 Task: Find connections with filter location Wangaratta with filter topic #Bestadvicewith filter profile language English with filter current company Kaspersky with filter school SRI DEV SUMAN UTTARAKHAND UNIVERSITY, BADSHAHITHOL, TEHRI with filter industry Renewable Energy Power Generation with filter service category Wedding Photography with filter keywords title Delivery Driver
Action: Mouse moved to (552, 86)
Screenshot: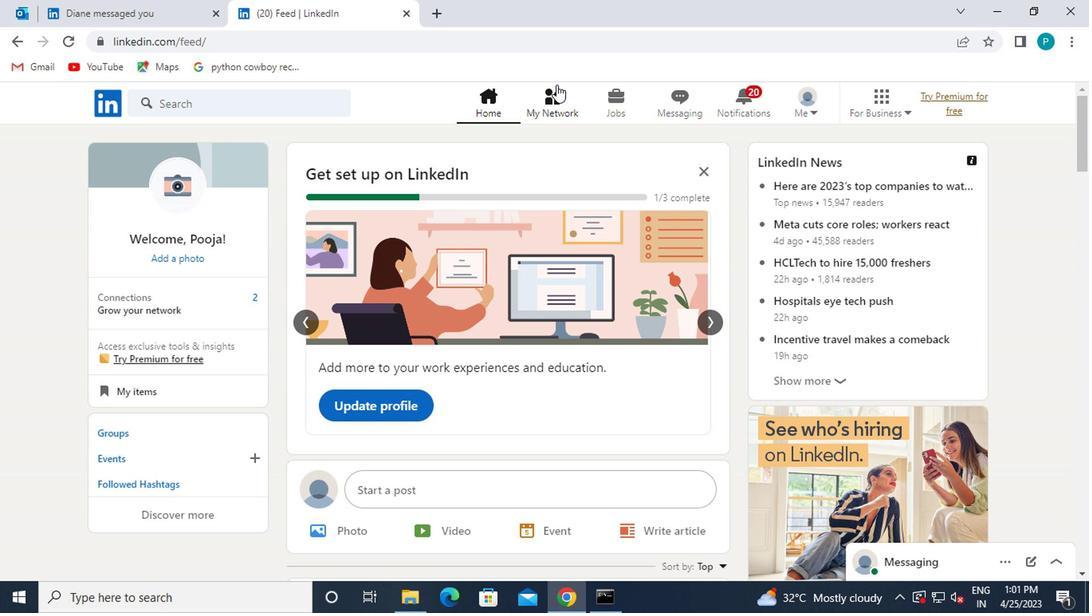 
Action: Mouse pressed left at (552, 86)
Screenshot: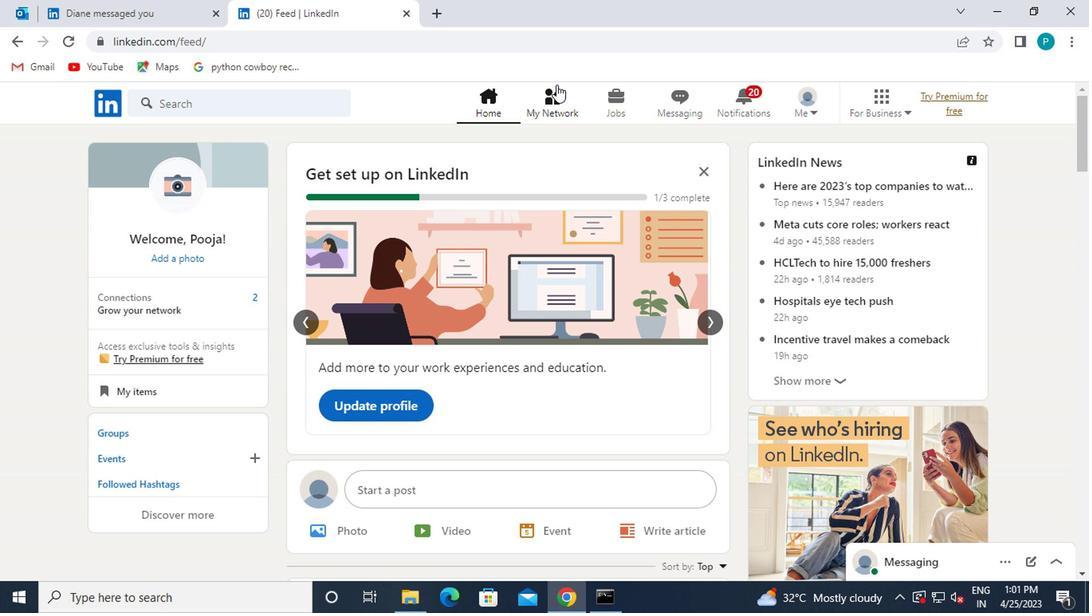 
Action: Mouse moved to (556, 102)
Screenshot: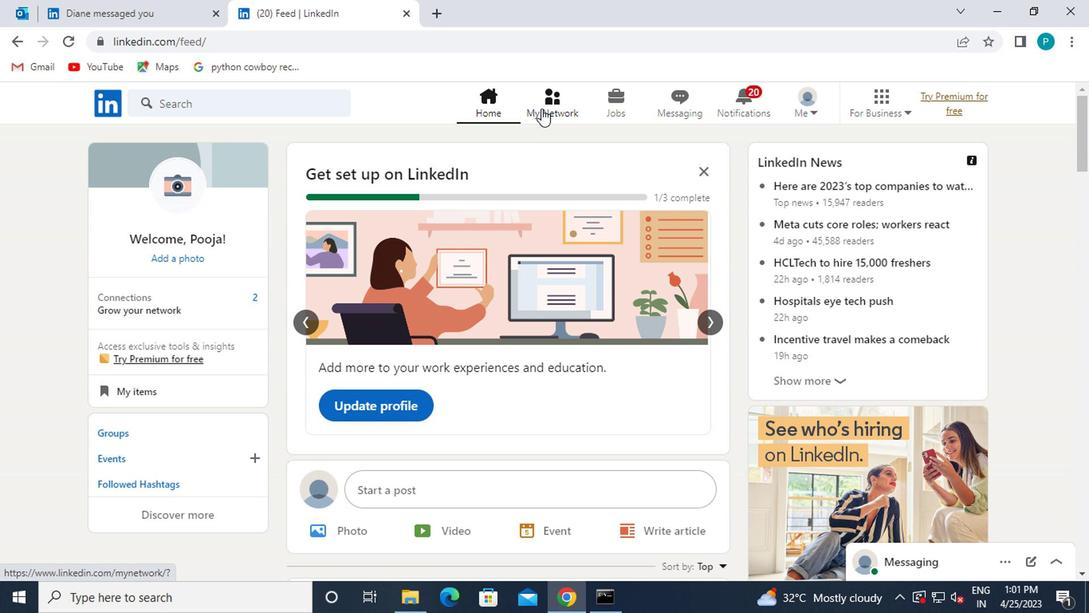 
Action: Mouse pressed left at (556, 102)
Screenshot: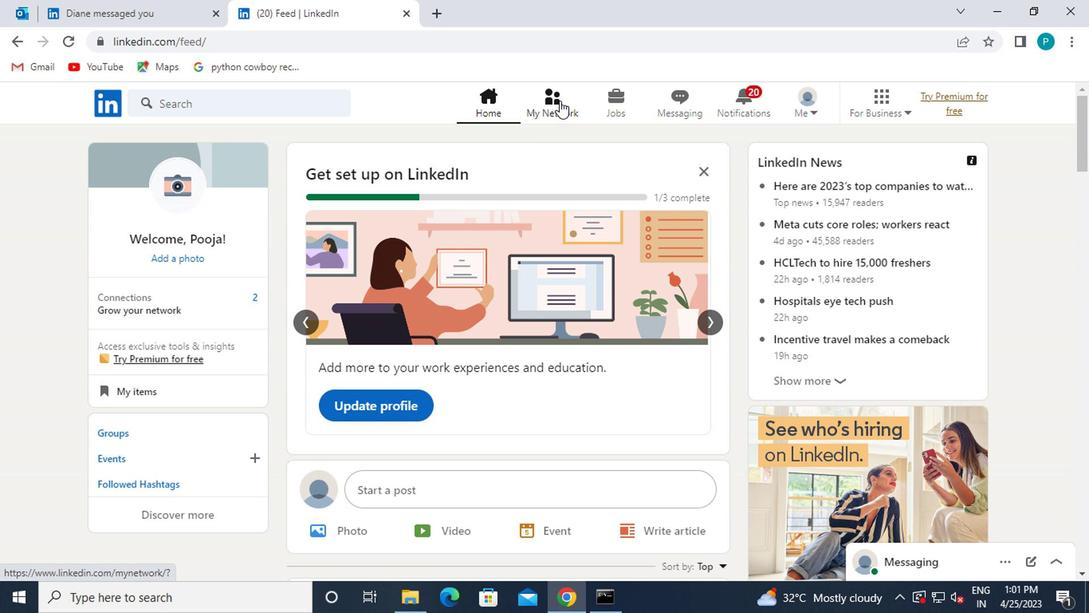 
Action: Mouse moved to (174, 198)
Screenshot: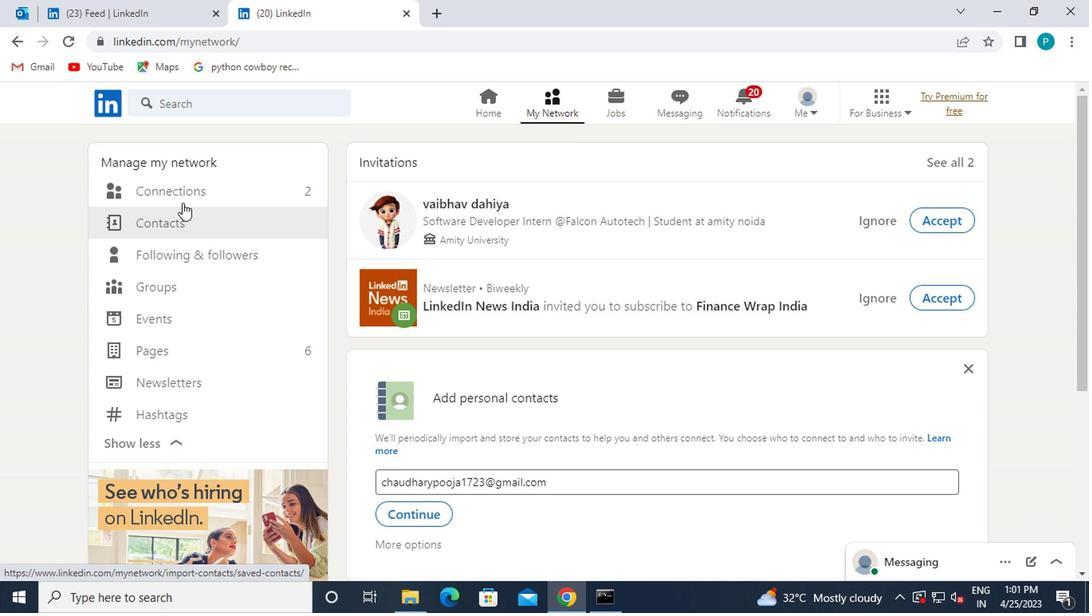 
Action: Mouse pressed left at (174, 198)
Screenshot: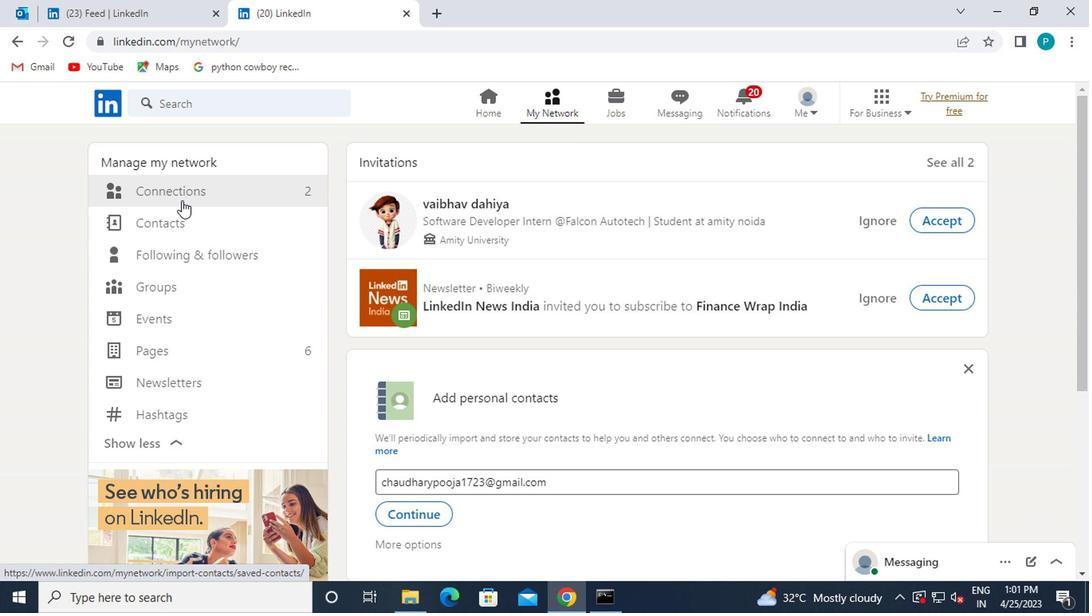 
Action: Mouse moved to (630, 189)
Screenshot: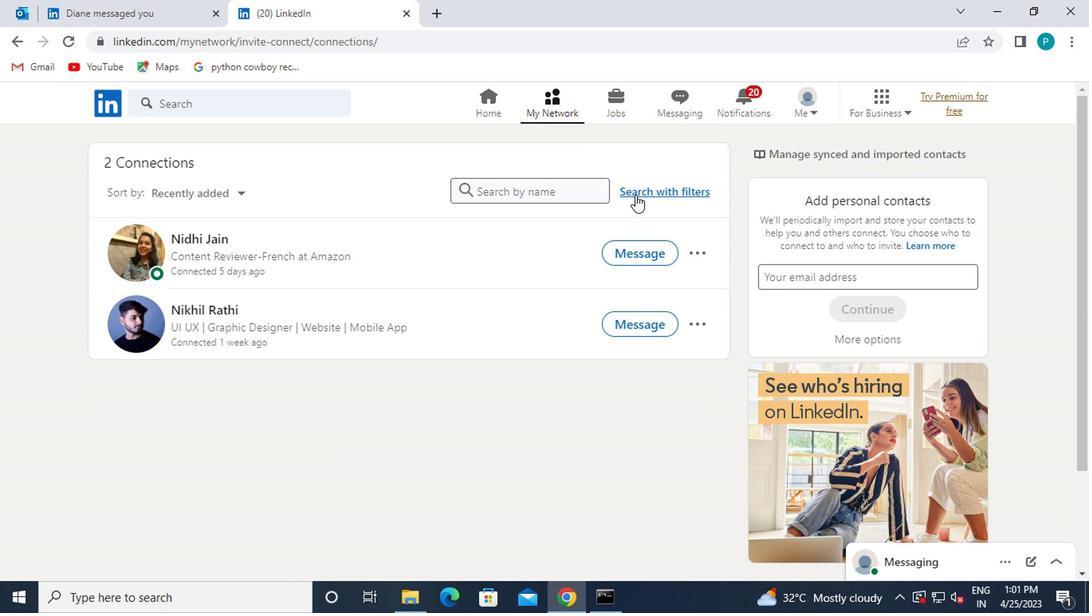
Action: Mouse pressed left at (630, 189)
Screenshot: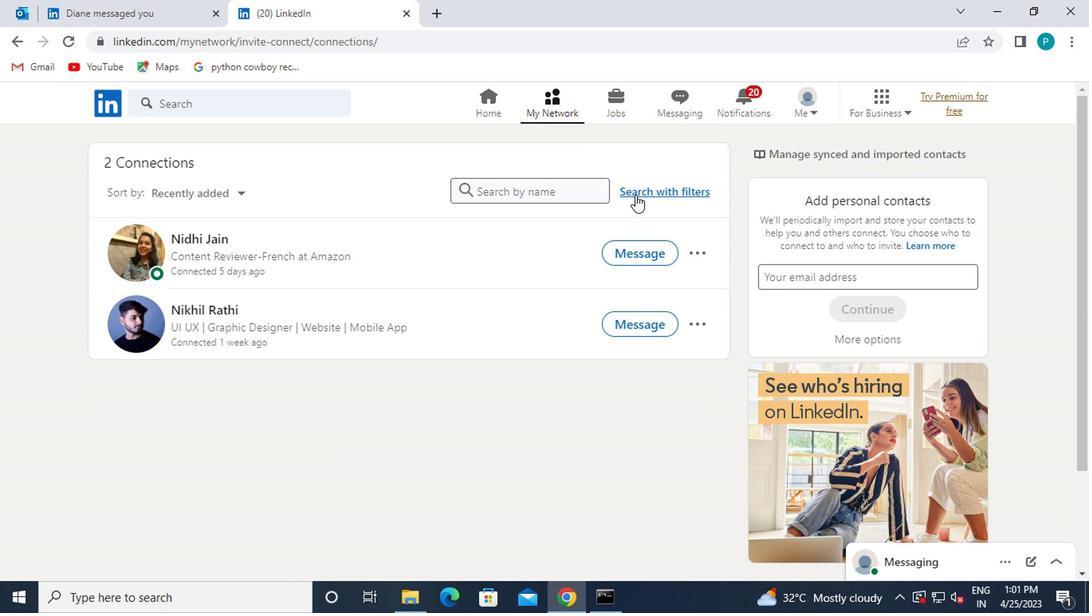 
Action: Mouse moved to (521, 155)
Screenshot: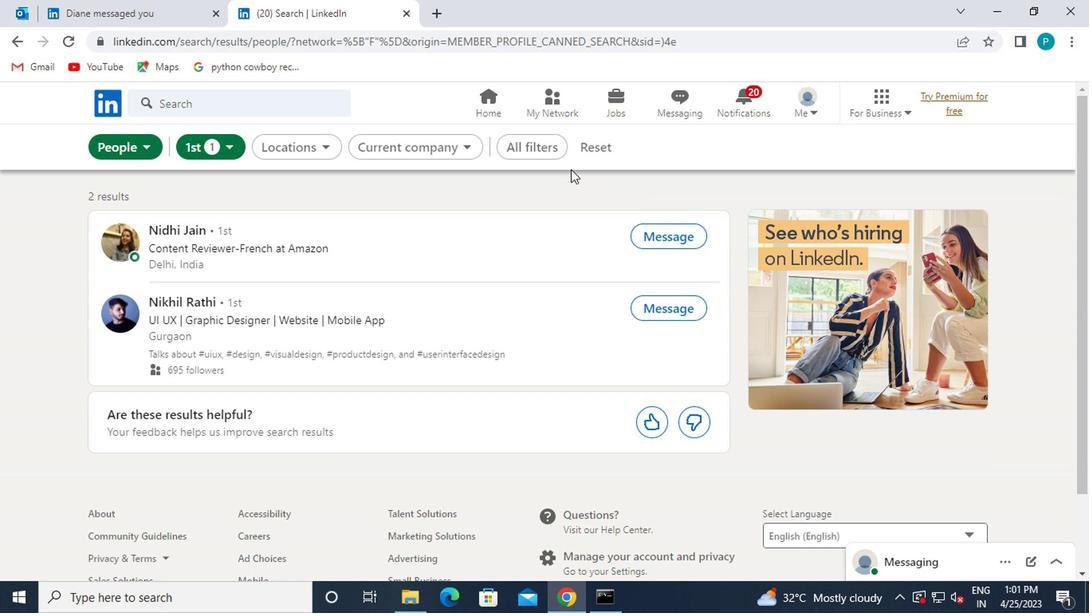 
Action: Mouse pressed left at (521, 155)
Screenshot: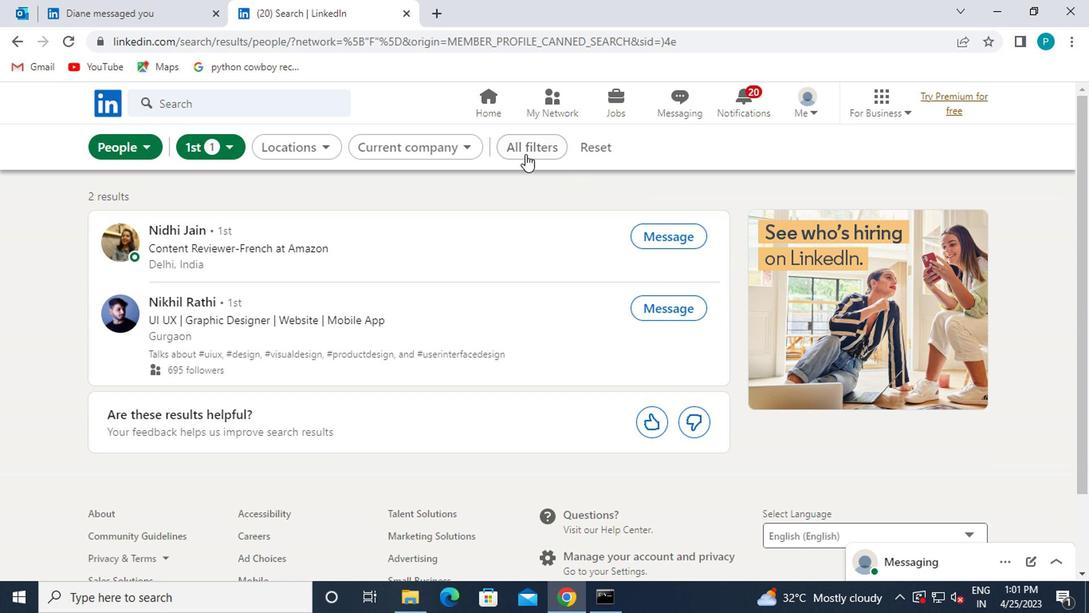 
Action: Mouse moved to (757, 333)
Screenshot: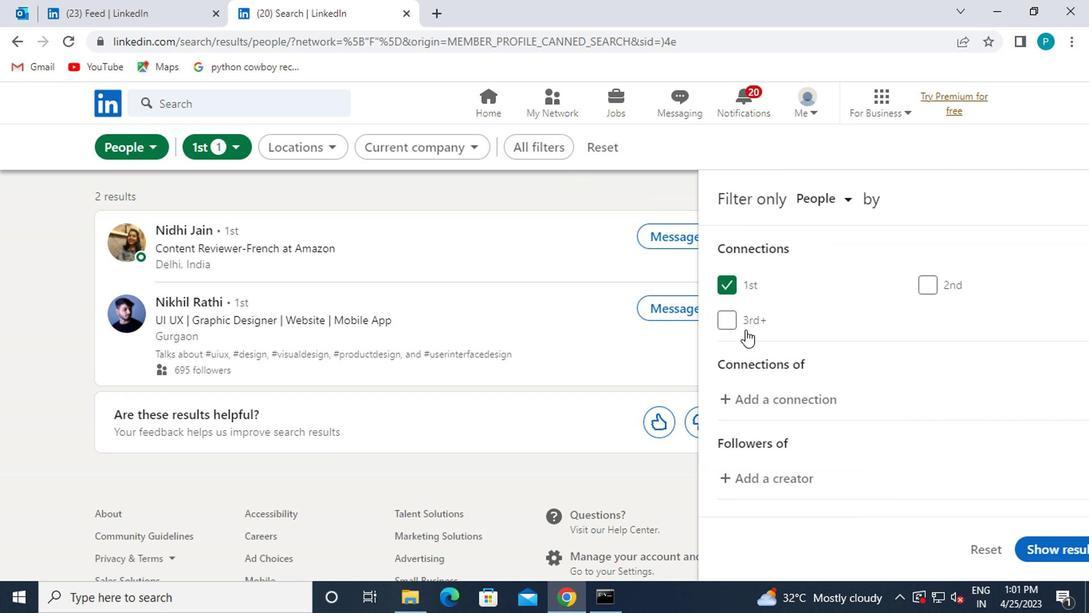 
Action: Mouse scrolled (757, 333) with delta (0, 0)
Screenshot: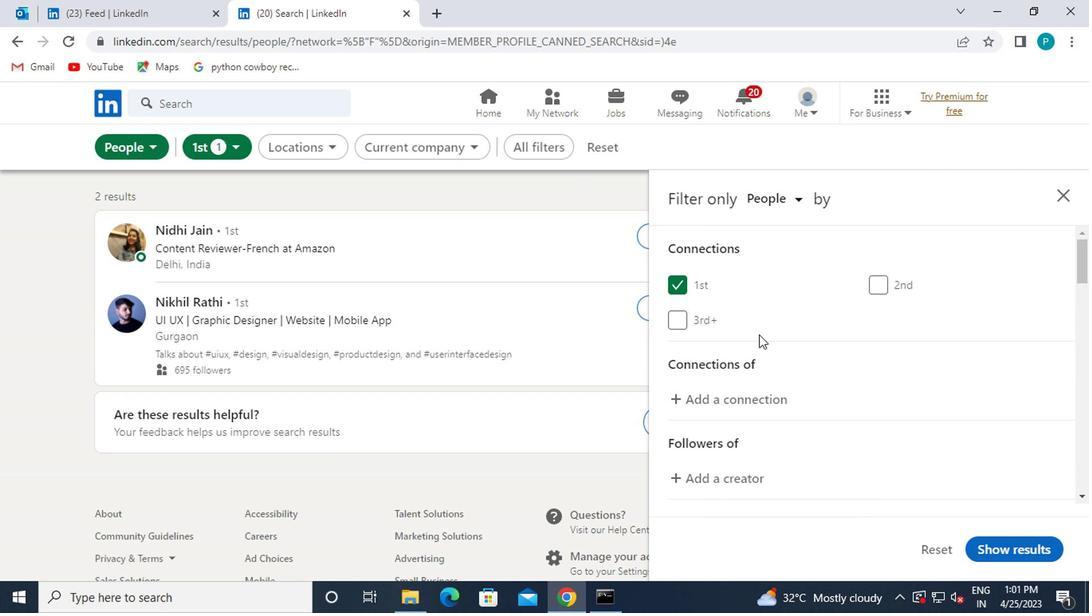 
Action: Mouse moved to (757, 333)
Screenshot: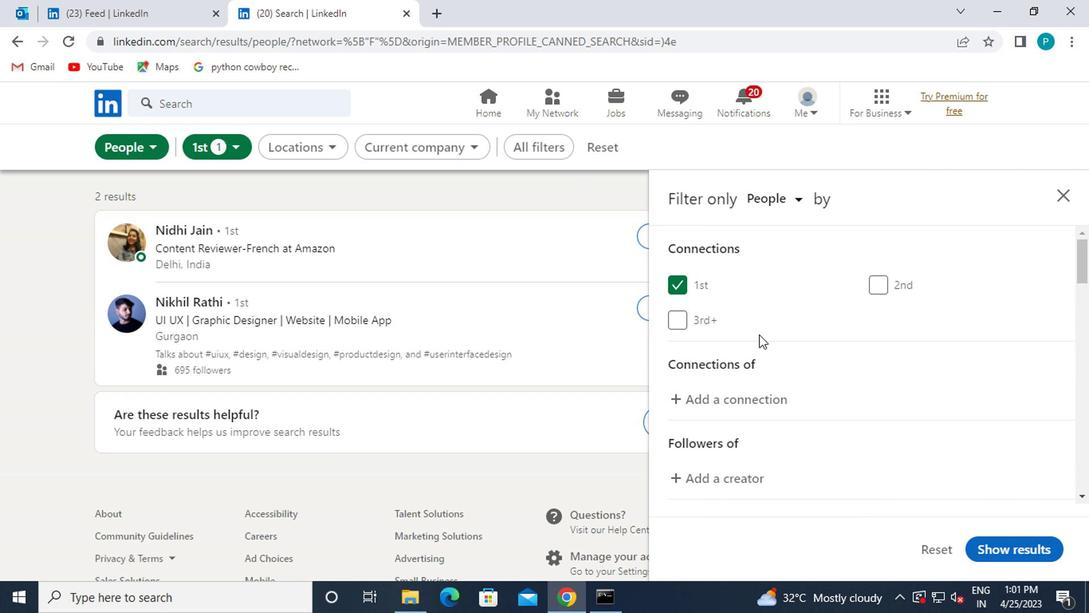 
Action: Mouse scrolled (757, 333) with delta (0, 0)
Screenshot: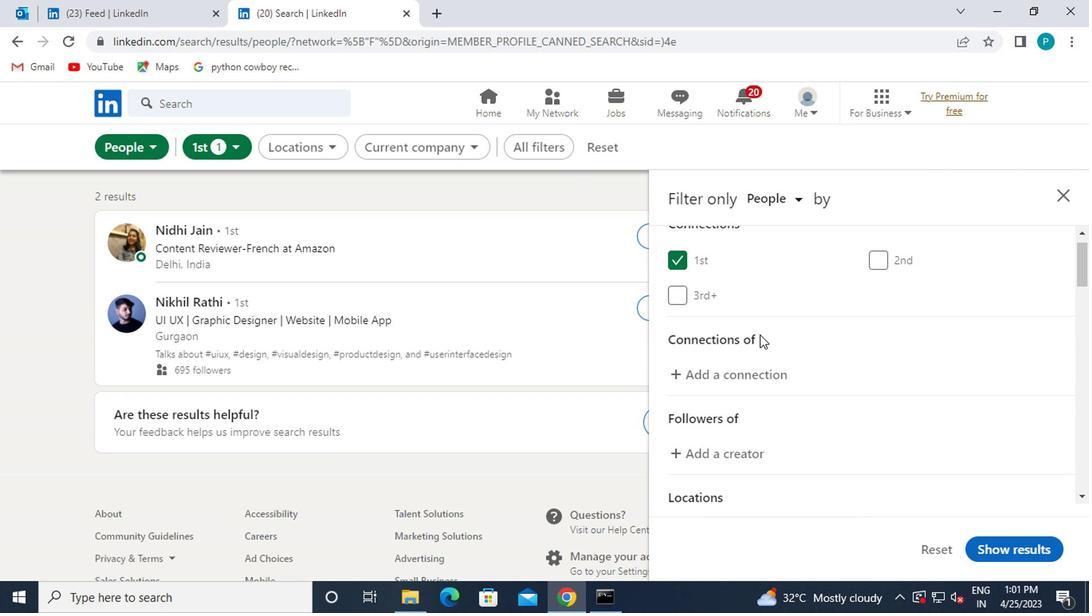 
Action: Mouse moved to (916, 476)
Screenshot: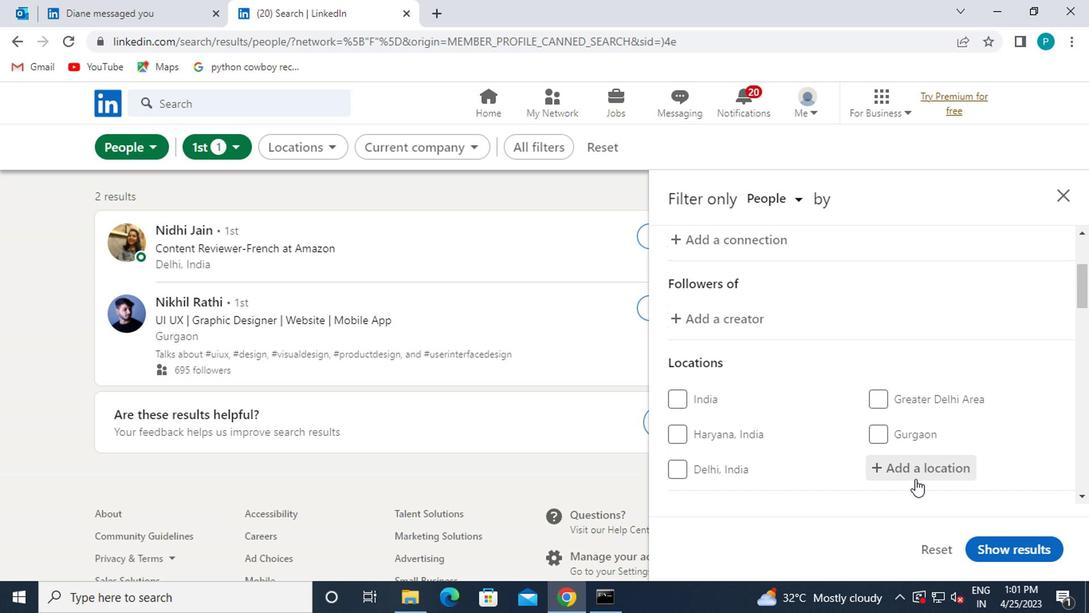 
Action: Mouse pressed left at (916, 476)
Screenshot: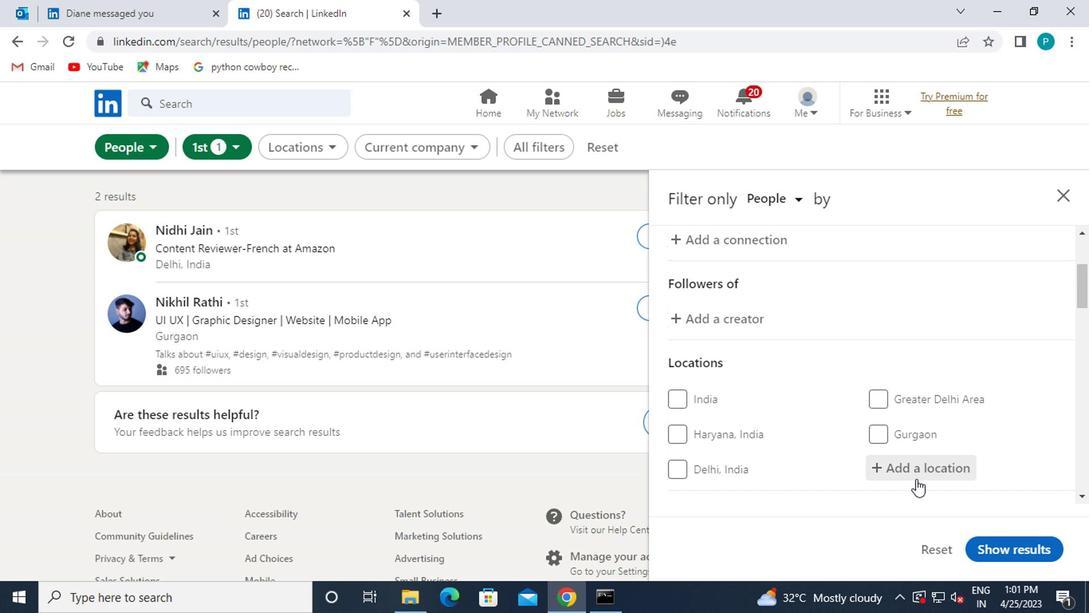 
Action: Mouse moved to (807, 374)
Screenshot: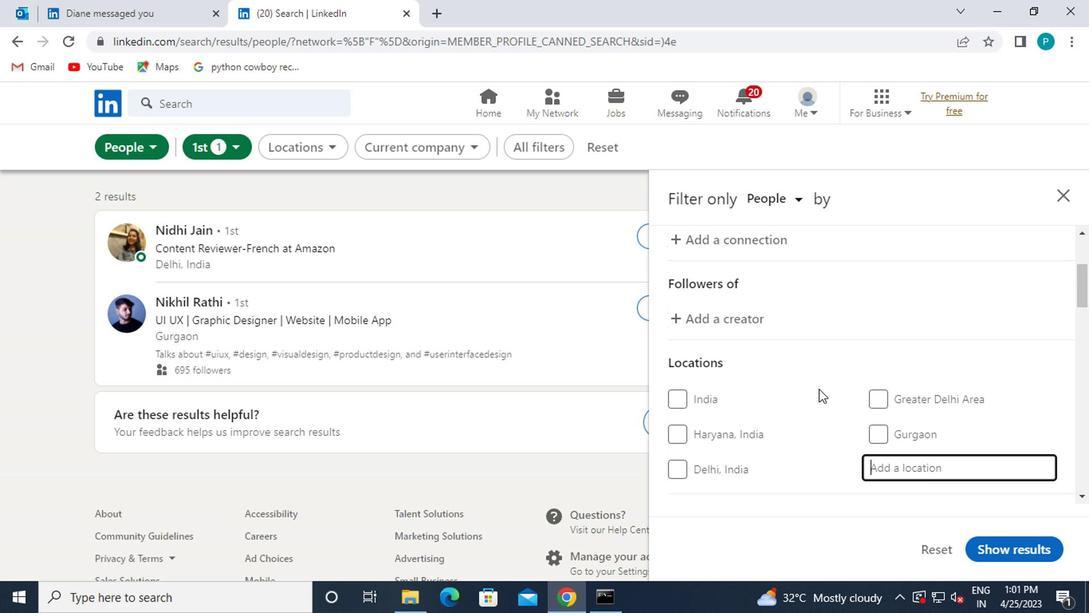 
Action: Mouse scrolled (807, 373) with delta (0, 0)
Screenshot: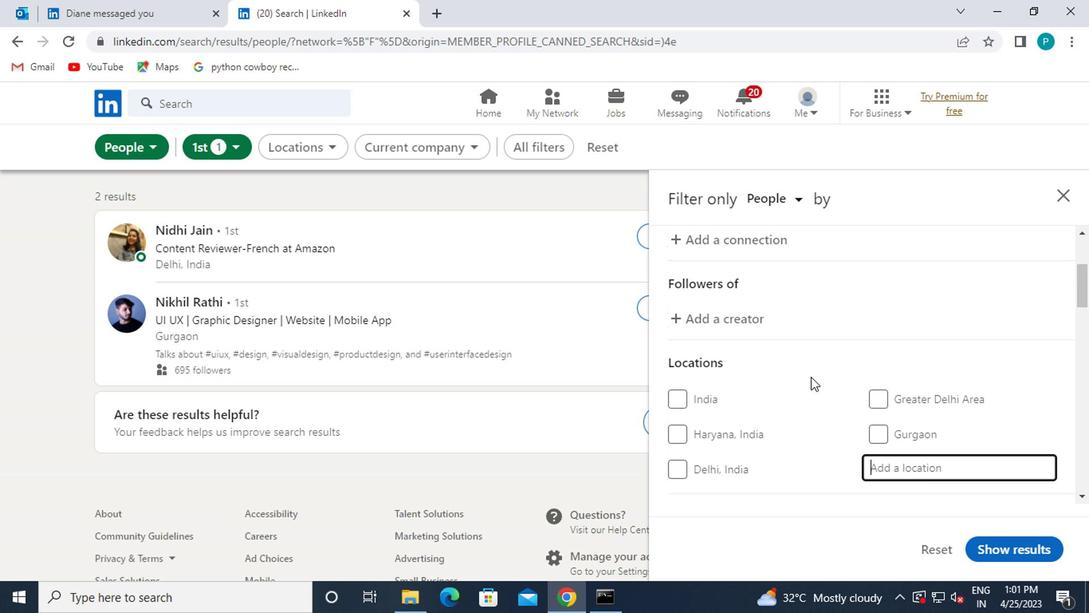 
Action: Mouse moved to (805, 377)
Screenshot: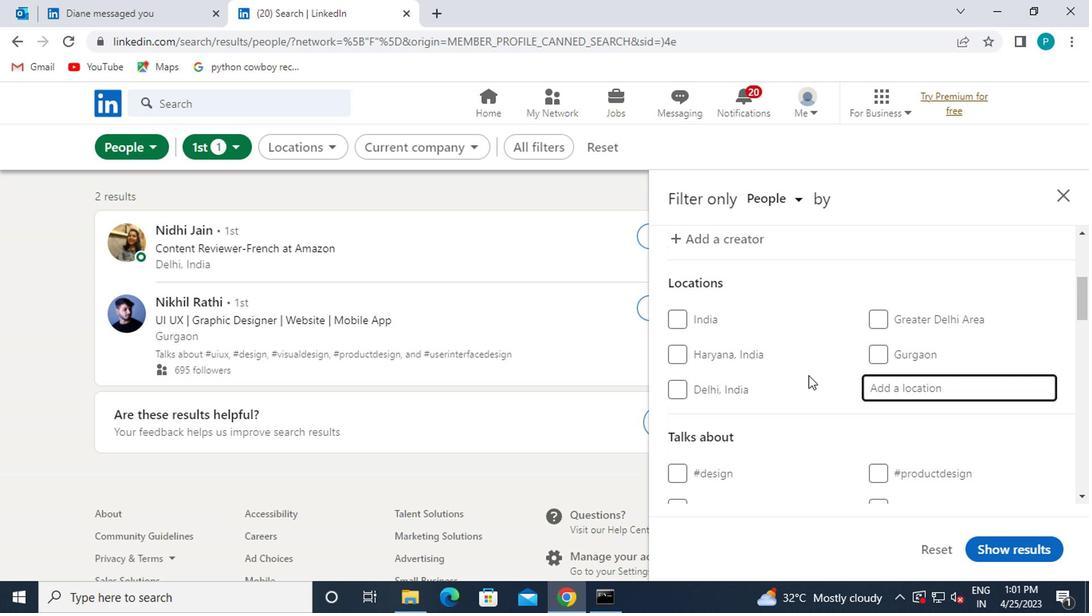 
Action: Key pressed <Key.caps_lock>w<Key.caps_lock>angaratta
Screenshot: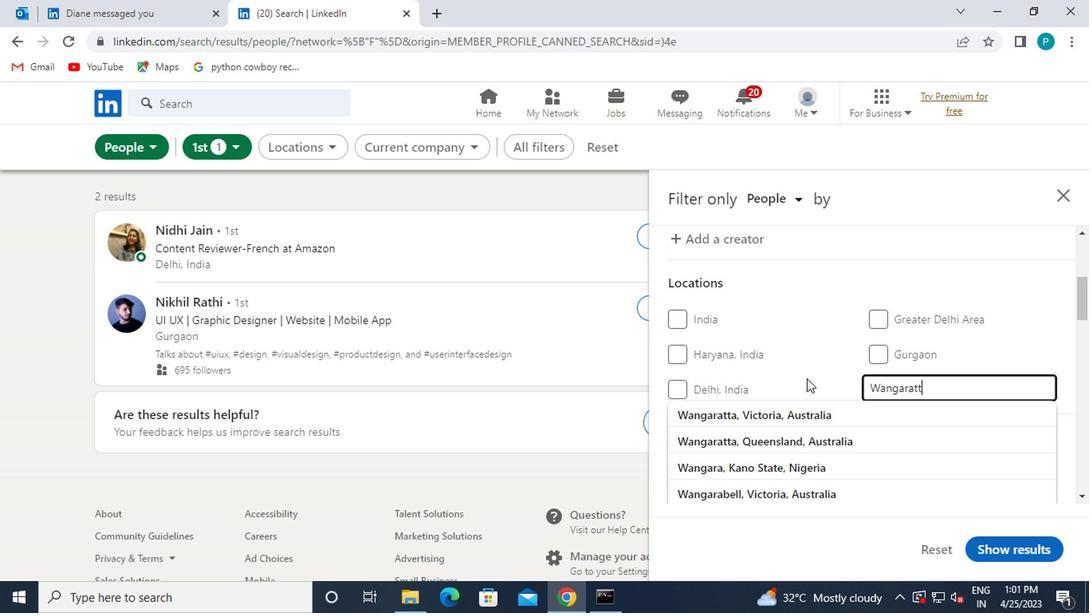 
Action: Mouse moved to (810, 414)
Screenshot: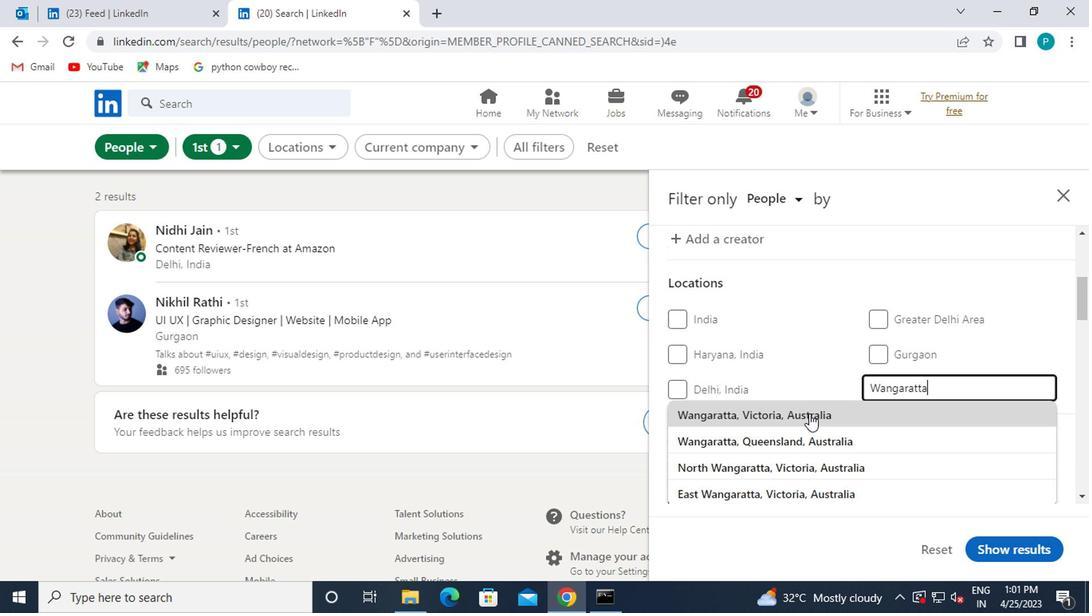 
Action: Mouse pressed left at (810, 414)
Screenshot: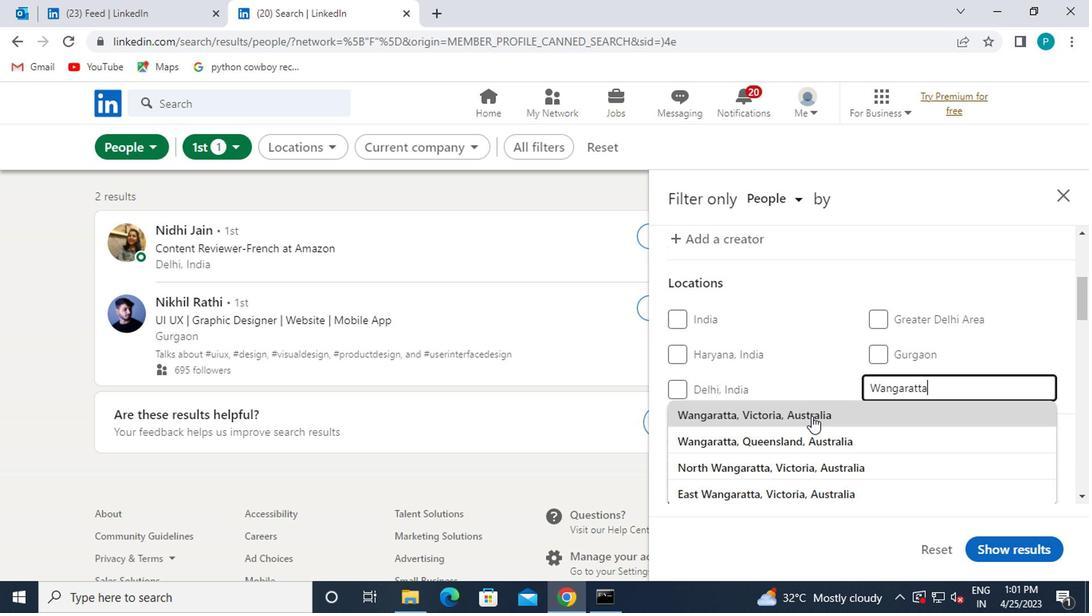 
Action: Mouse moved to (812, 415)
Screenshot: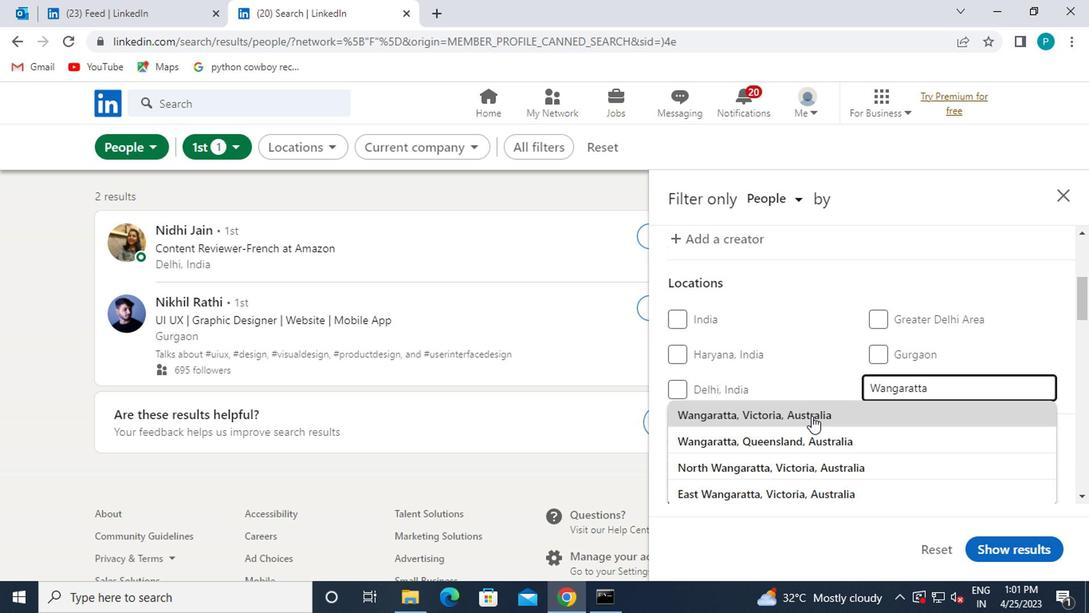 
Action: Mouse scrolled (812, 414) with delta (0, -1)
Screenshot: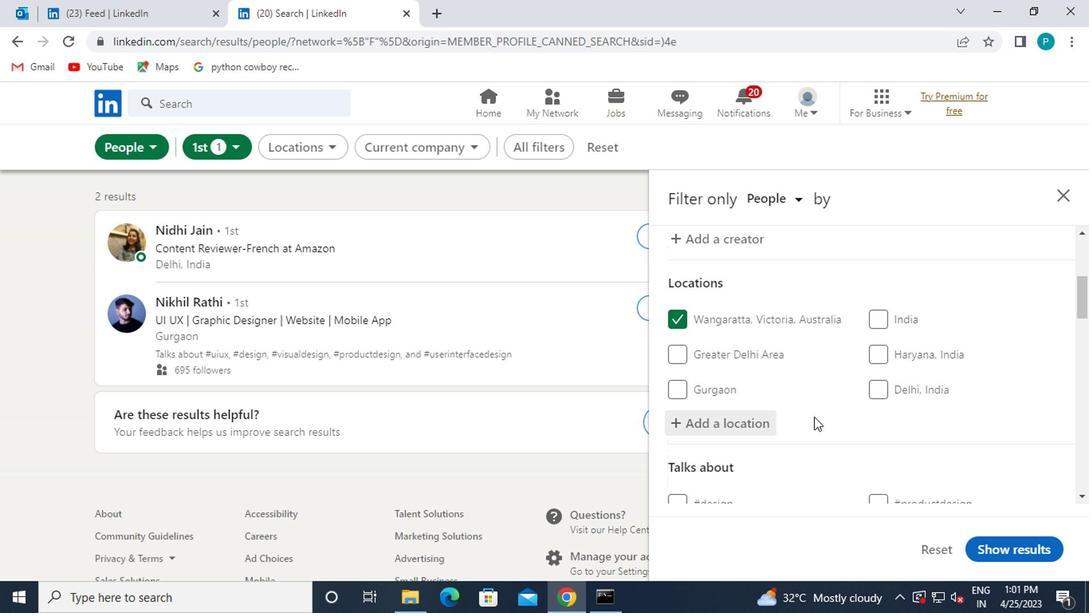 
Action: Mouse scrolled (812, 414) with delta (0, -1)
Screenshot: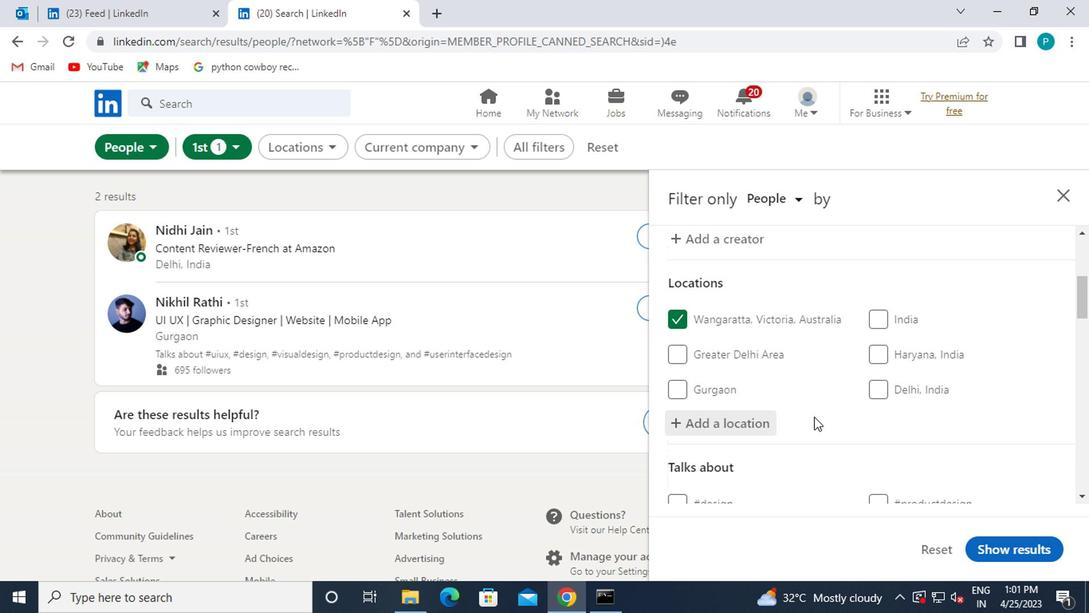 
Action: Mouse moved to (883, 412)
Screenshot: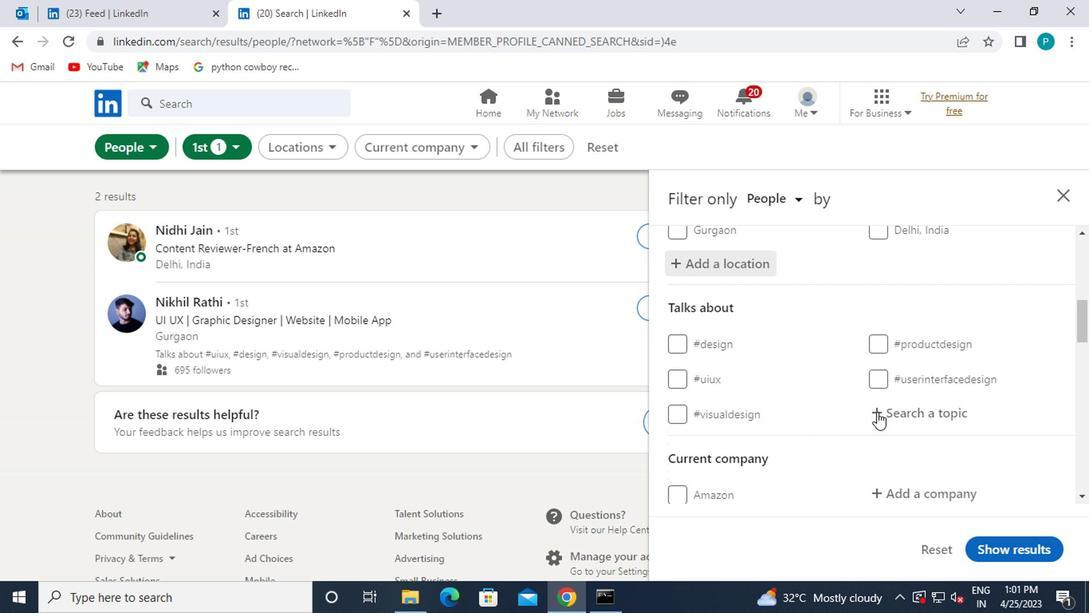 
Action: Mouse pressed left at (883, 412)
Screenshot: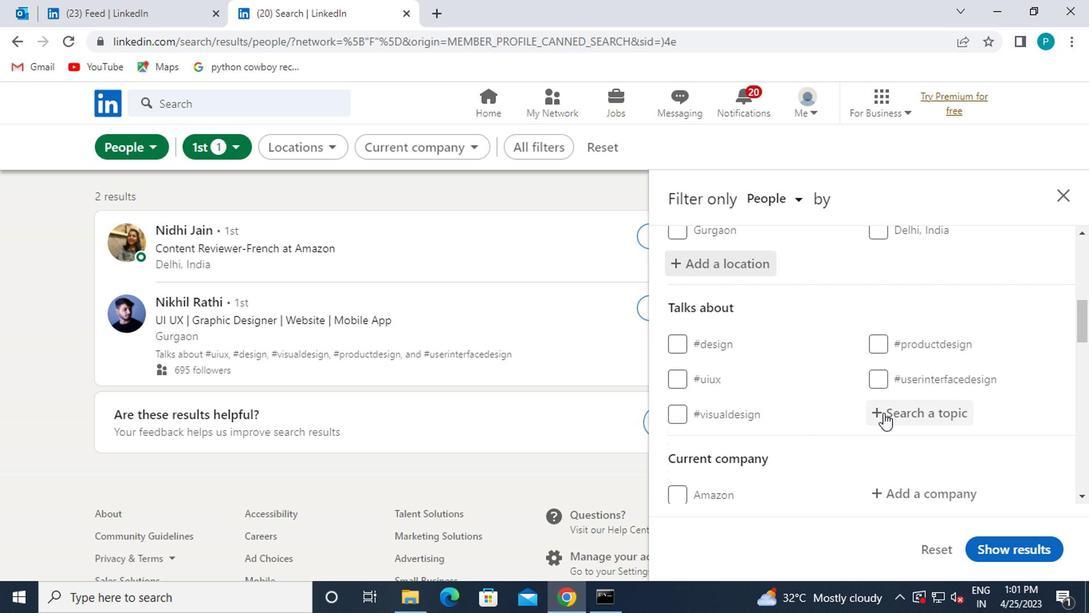 
Action: Mouse moved to (883, 412)
Screenshot: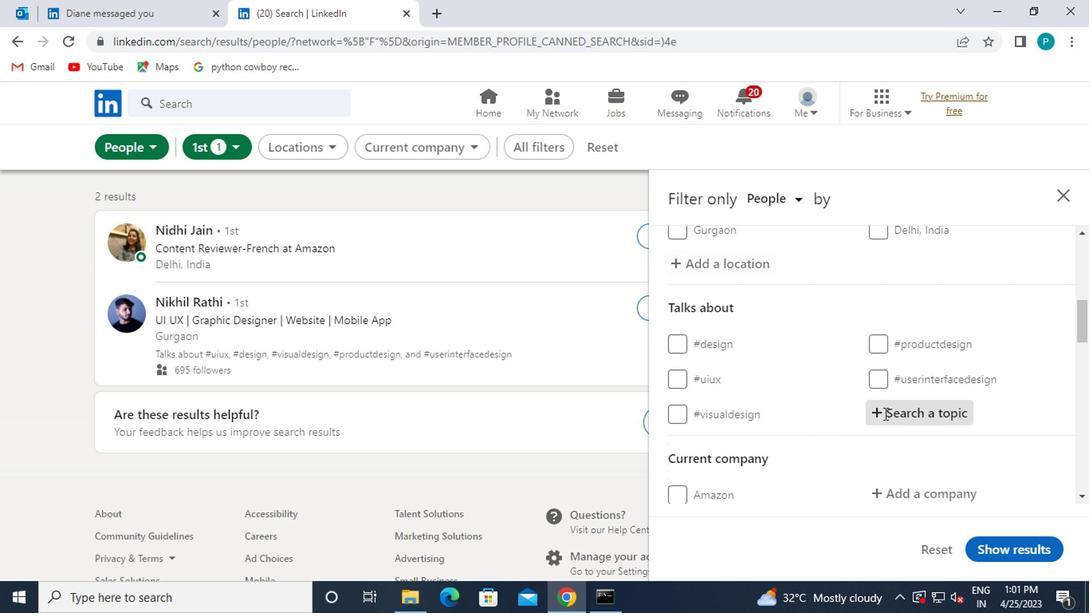
Action: Key pressed <Key.shift>#<Key.caps_lock>B<Key.caps_lock>ESTADVICE
Screenshot: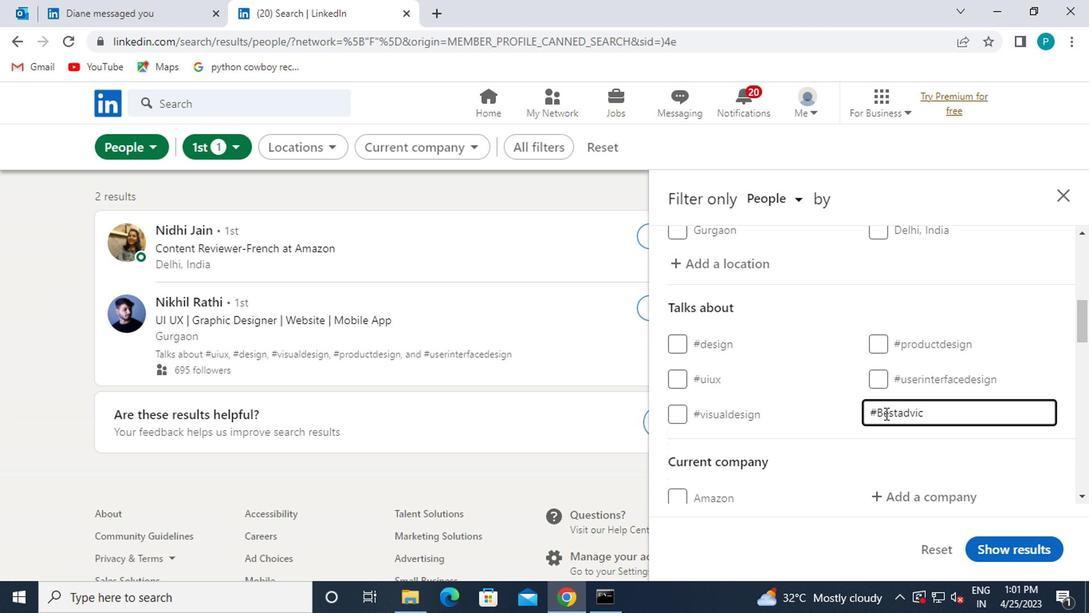 
Action: Mouse moved to (884, 434)
Screenshot: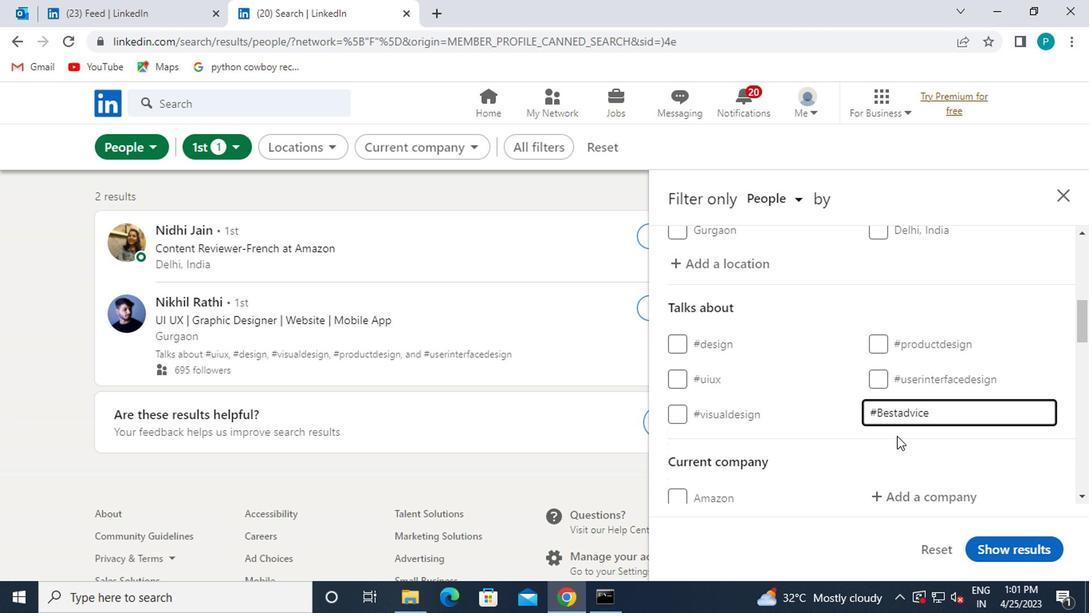 
Action: Mouse scrolled (884, 434) with delta (0, 0)
Screenshot: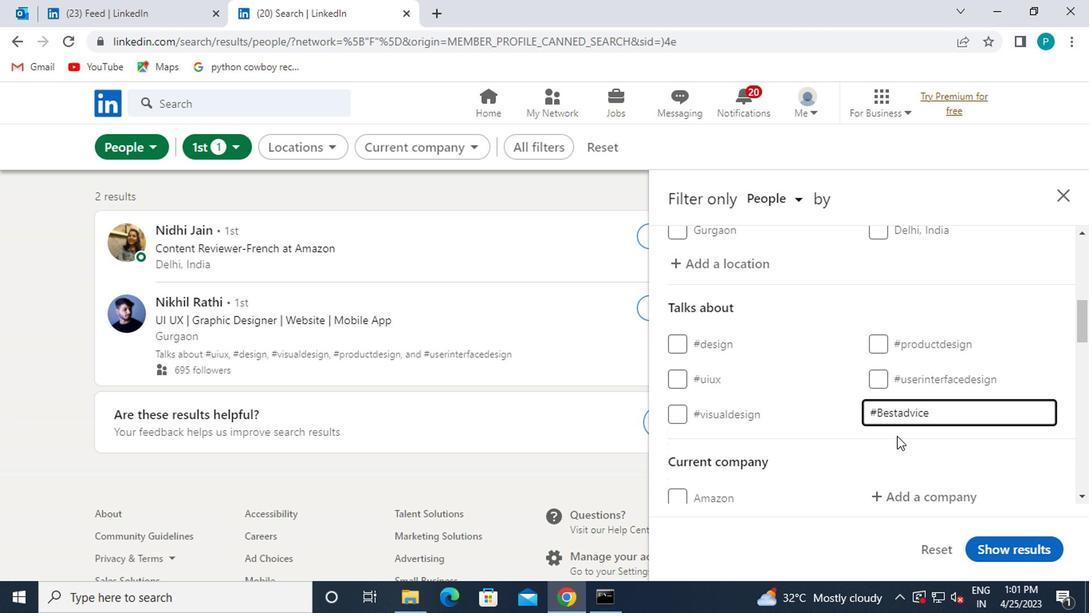 
Action: Mouse moved to (884, 417)
Screenshot: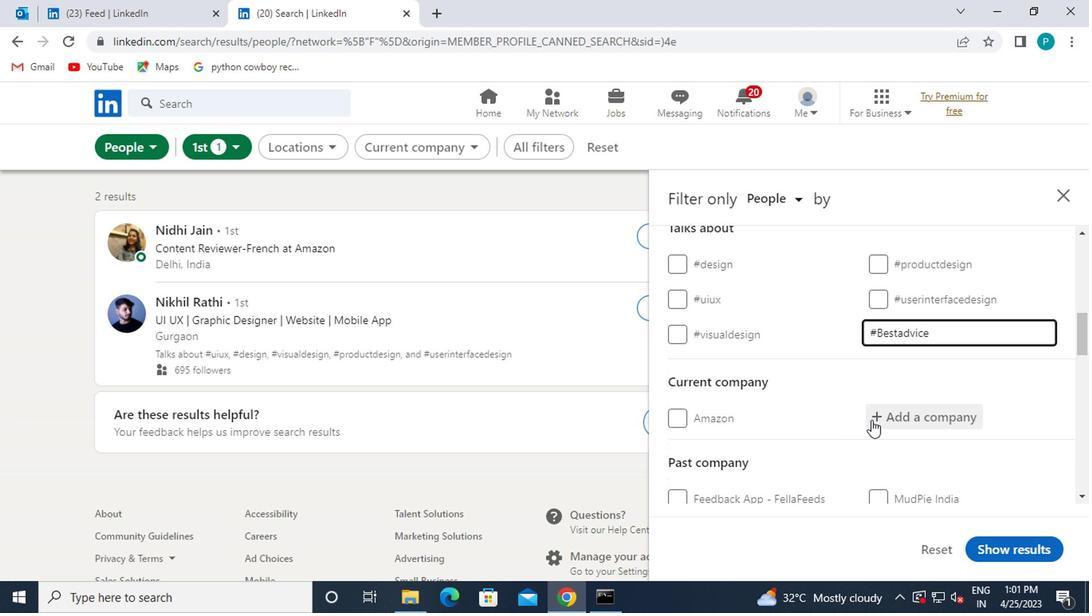 
Action: Mouse pressed left at (884, 417)
Screenshot: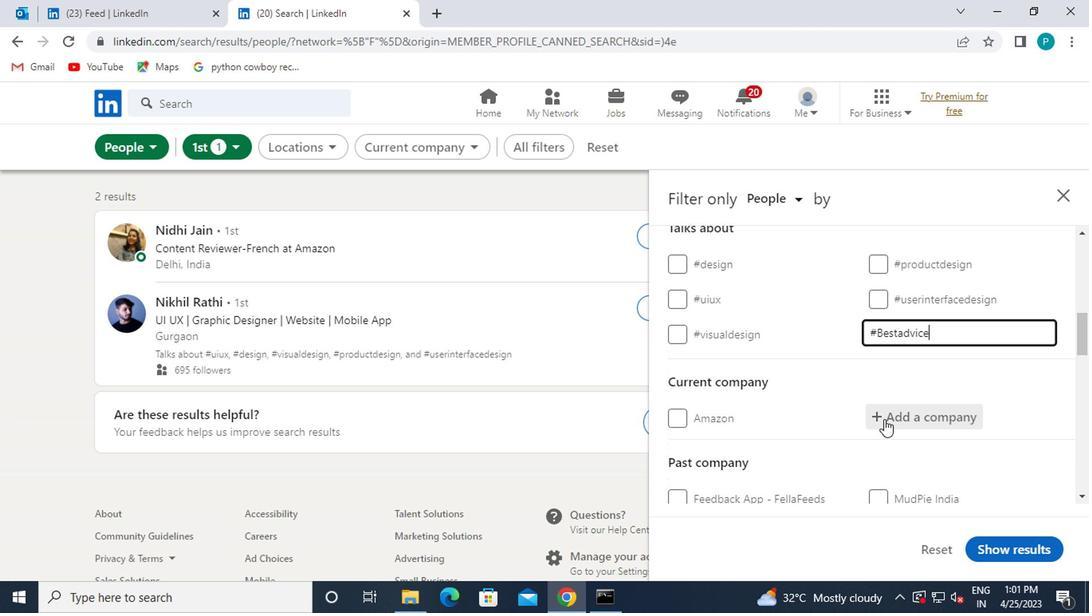
Action: Mouse moved to (935, 462)
Screenshot: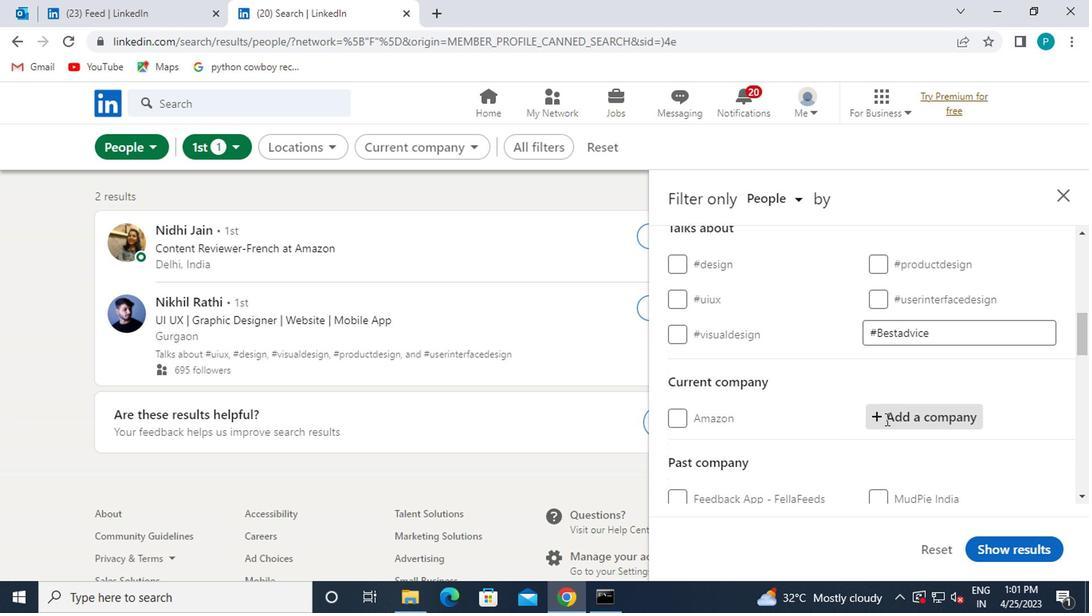 
Action: Key pressed KASPERSKY
Screenshot: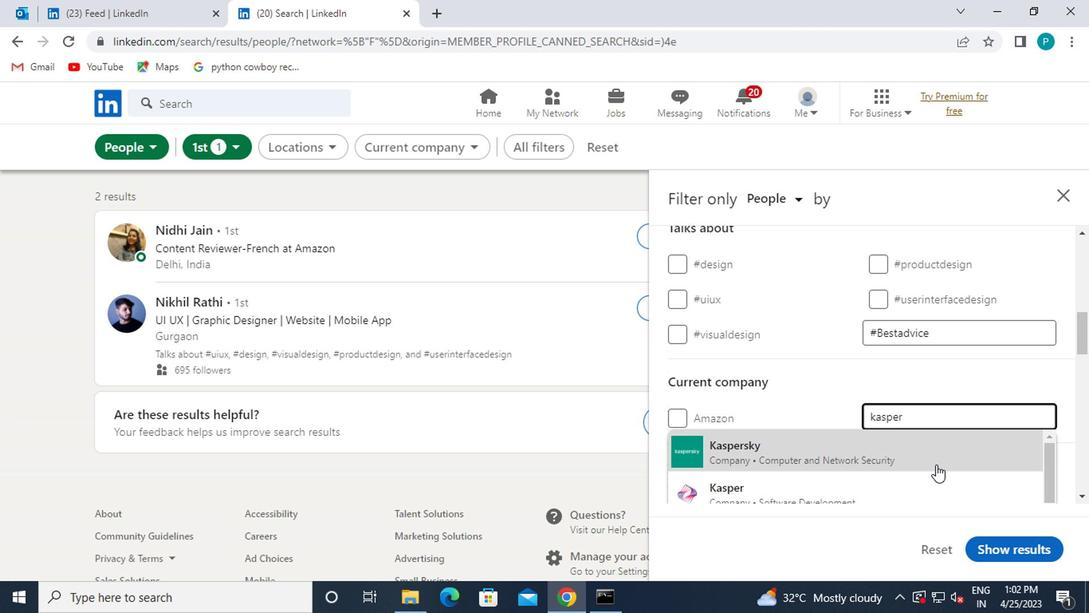 
Action: Mouse moved to (892, 450)
Screenshot: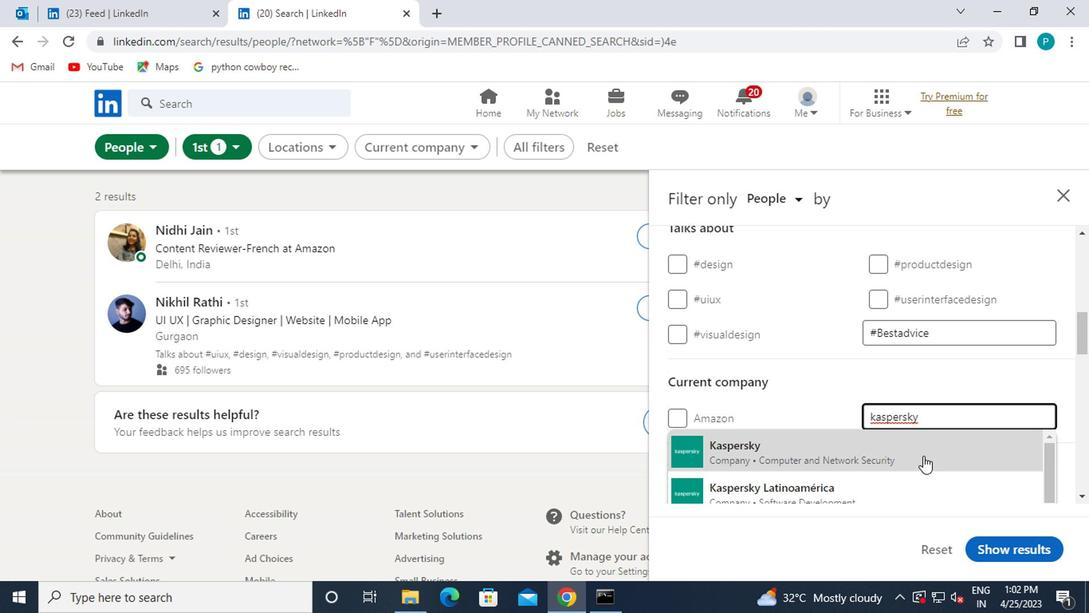 
Action: Mouse pressed left at (892, 450)
Screenshot: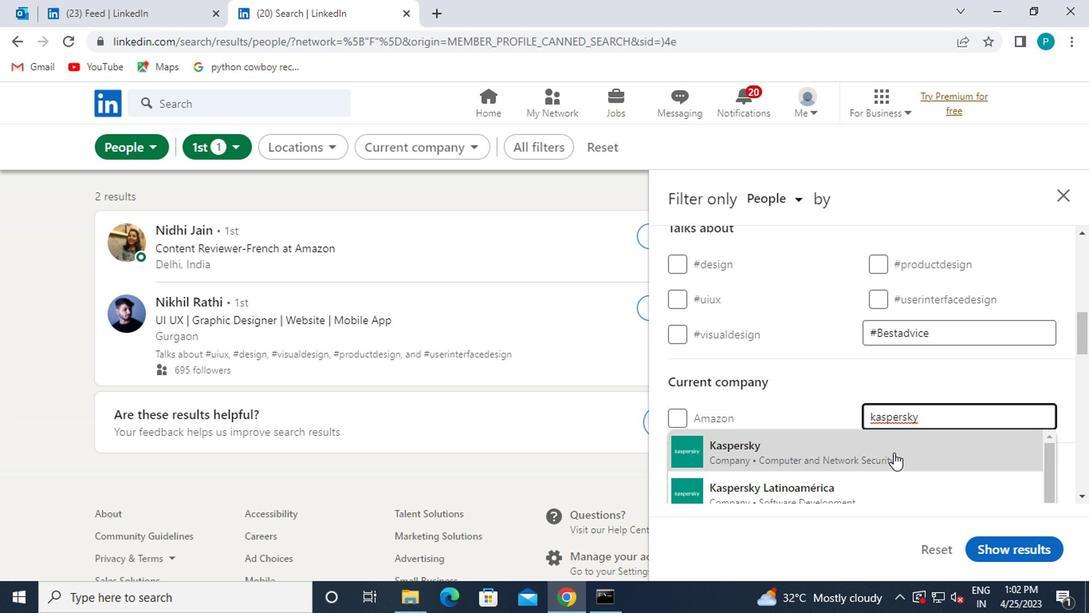 
Action: Mouse scrolled (892, 450) with delta (0, 0)
Screenshot: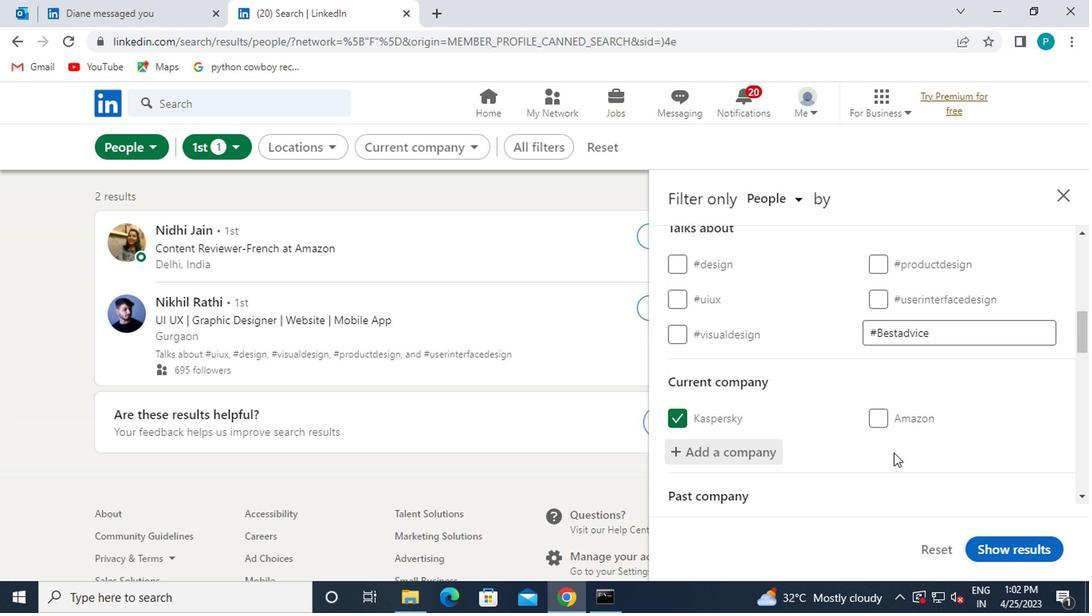 
Action: Mouse scrolled (892, 450) with delta (0, 0)
Screenshot: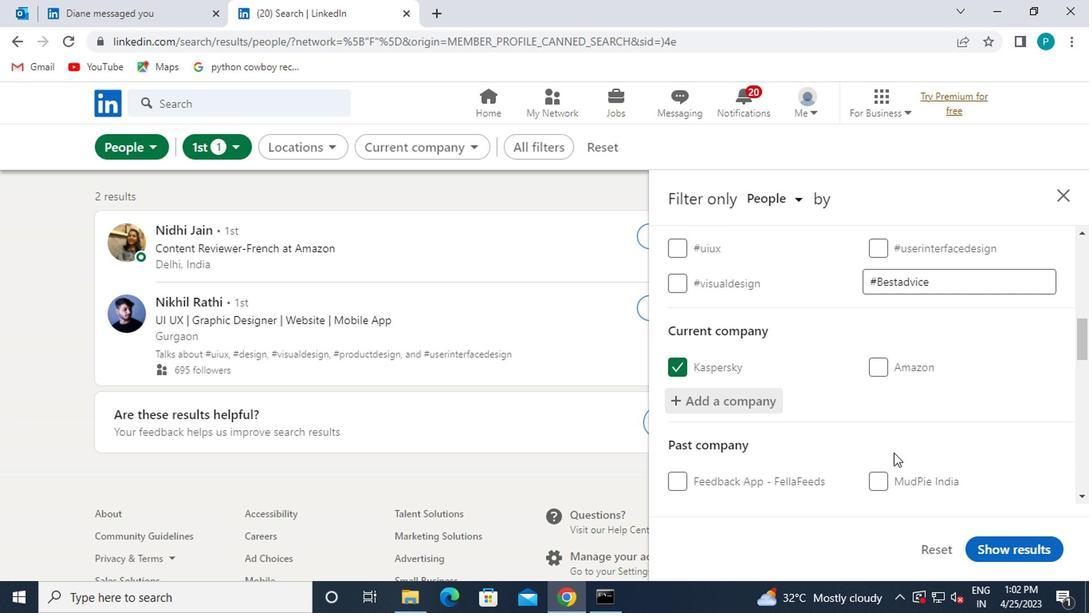 
Action: Mouse scrolled (892, 450) with delta (0, 0)
Screenshot: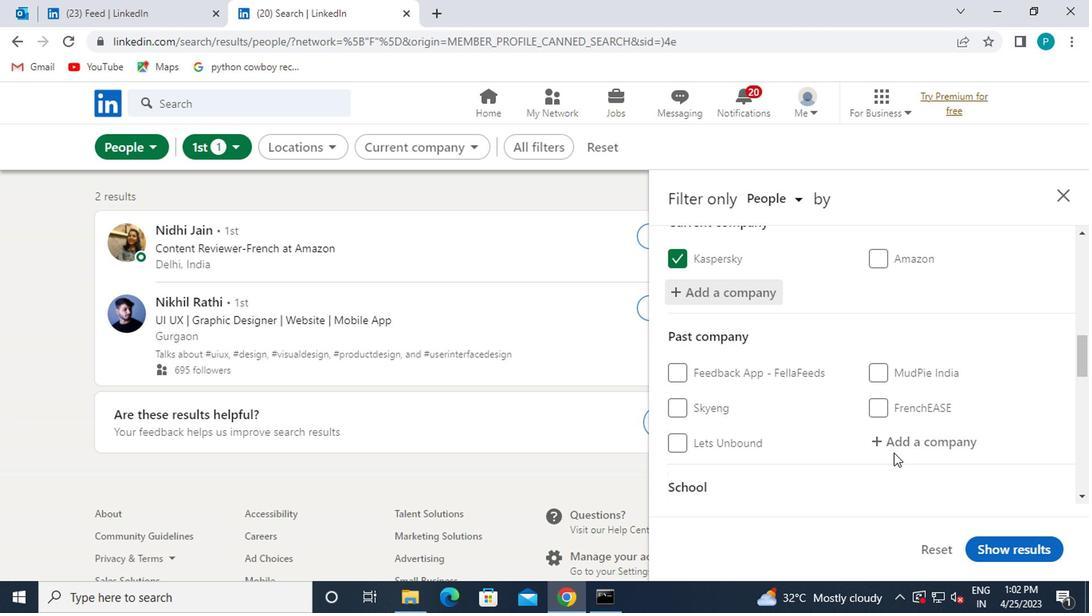 
Action: Mouse scrolled (892, 450) with delta (0, 0)
Screenshot: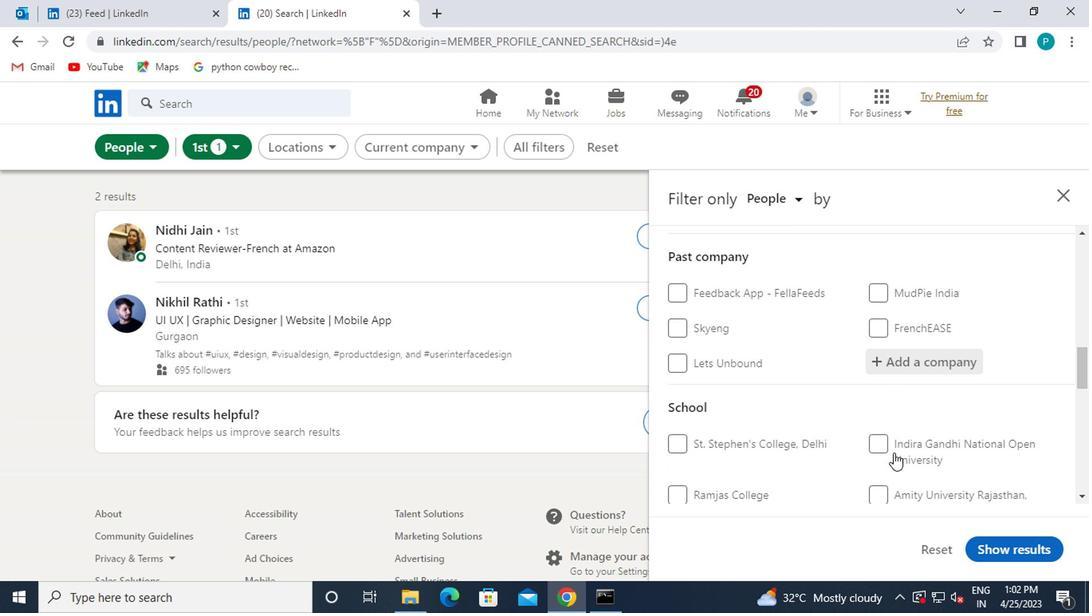 
Action: Mouse moved to (896, 454)
Screenshot: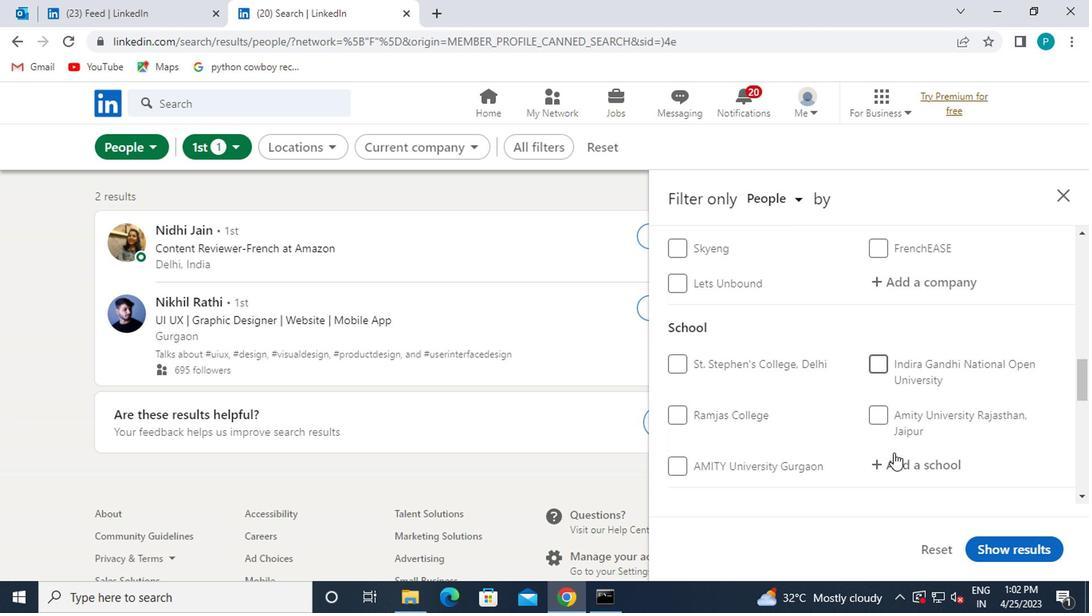 
Action: Mouse pressed left at (896, 454)
Screenshot: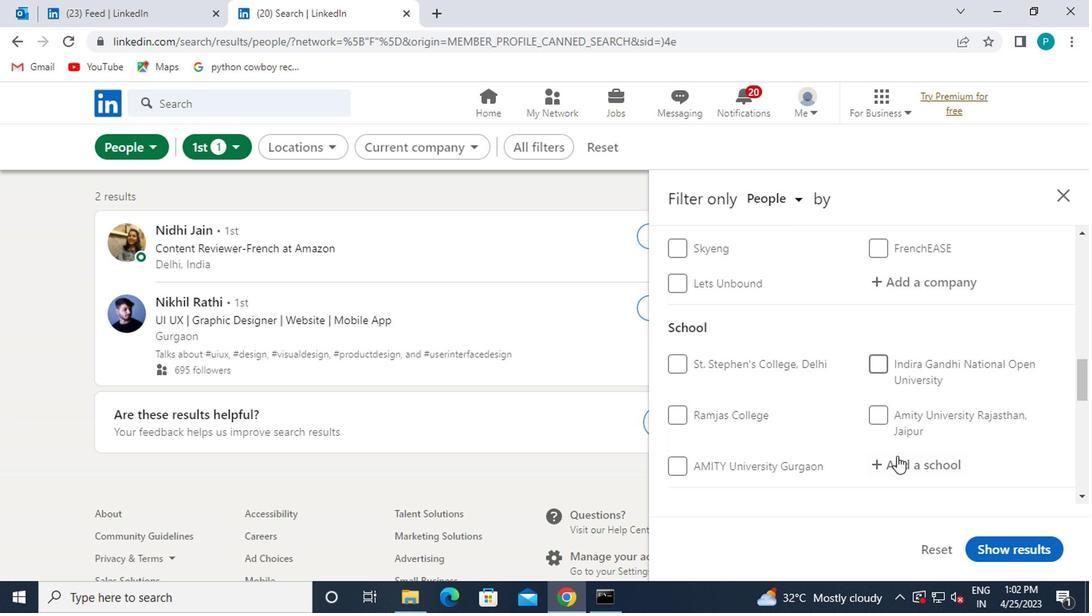 
Action: Key pressed <Key.caps_lock>SRI<Key.space>DEV
Screenshot: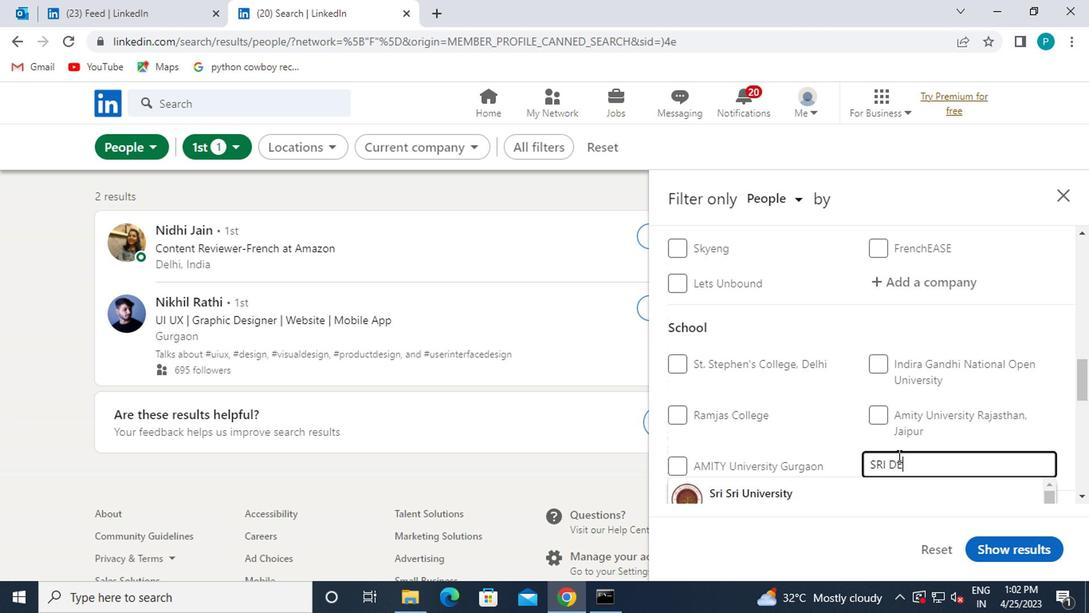 
Action: Mouse moved to (852, 414)
Screenshot: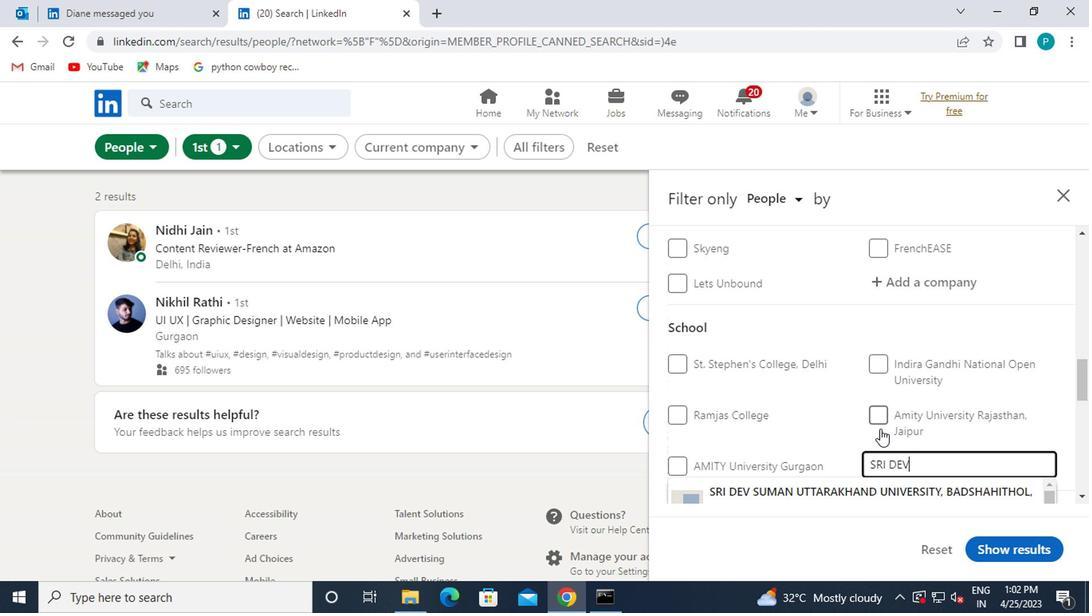 
Action: Mouse scrolled (852, 413) with delta (0, 0)
Screenshot: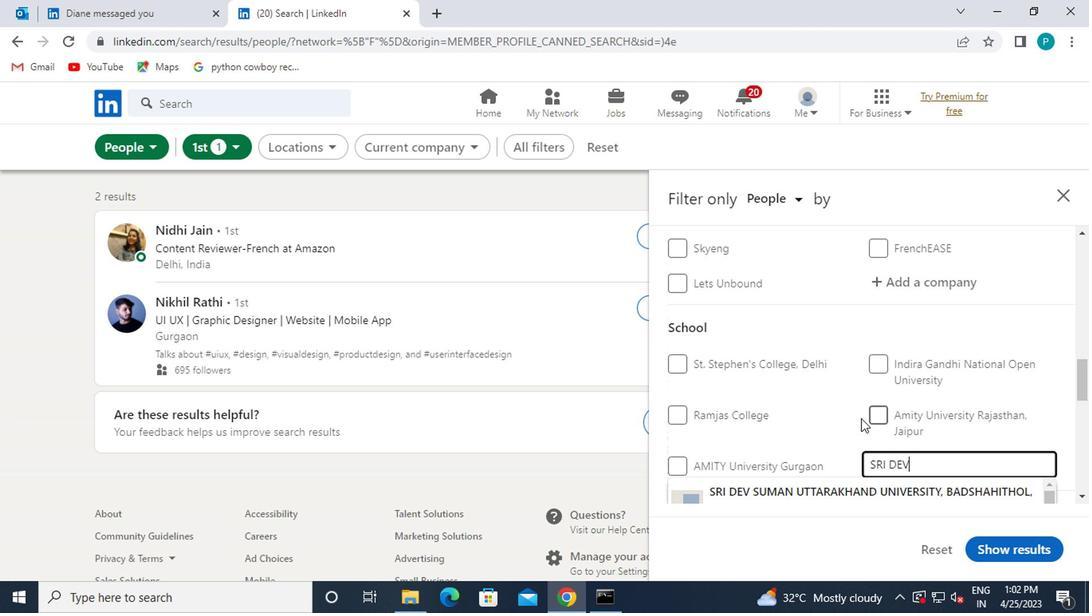 
Action: Mouse moved to (848, 415)
Screenshot: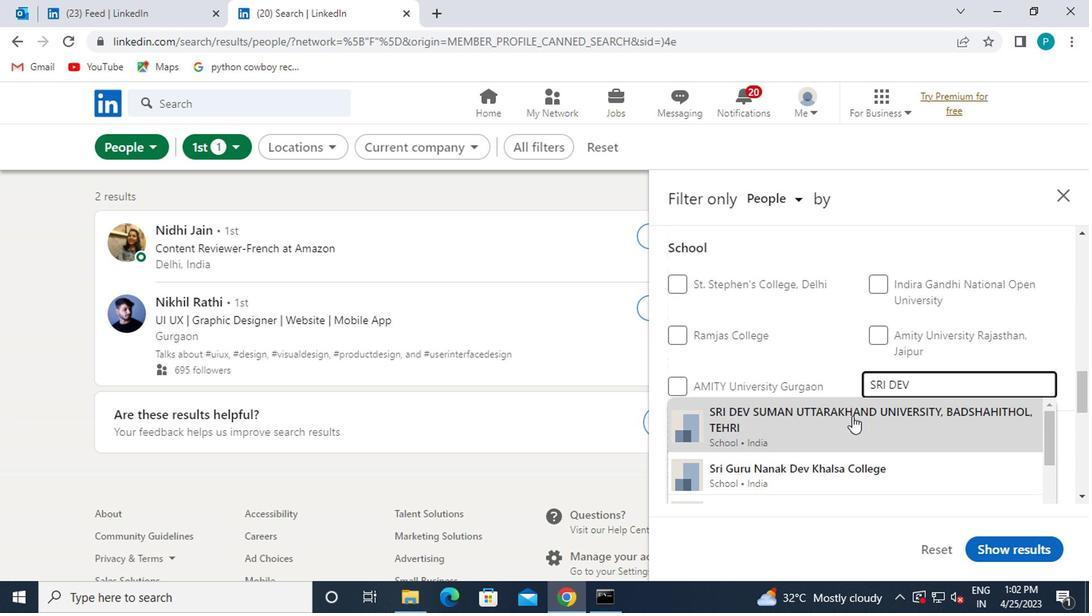 
Action: Mouse pressed left at (848, 415)
Screenshot: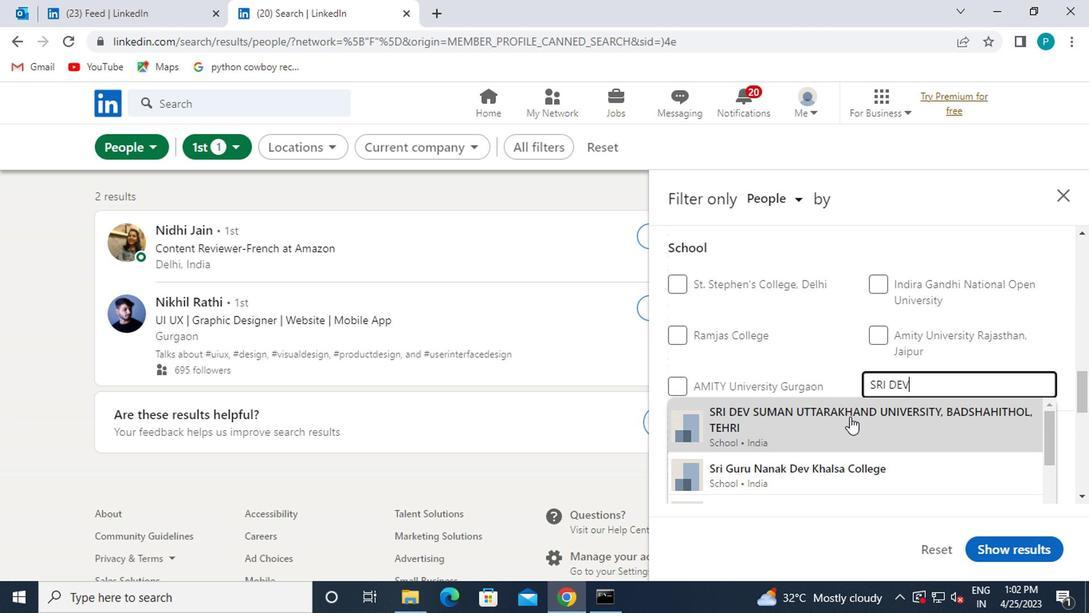 
Action: Mouse moved to (853, 421)
Screenshot: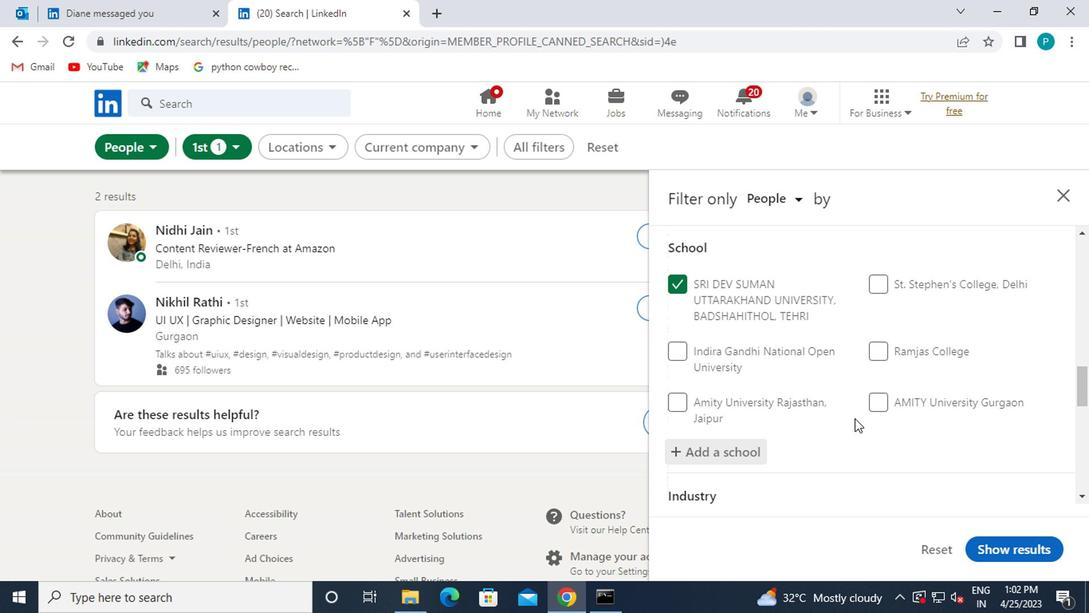 
Action: Mouse scrolled (853, 420) with delta (0, -1)
Screenshot: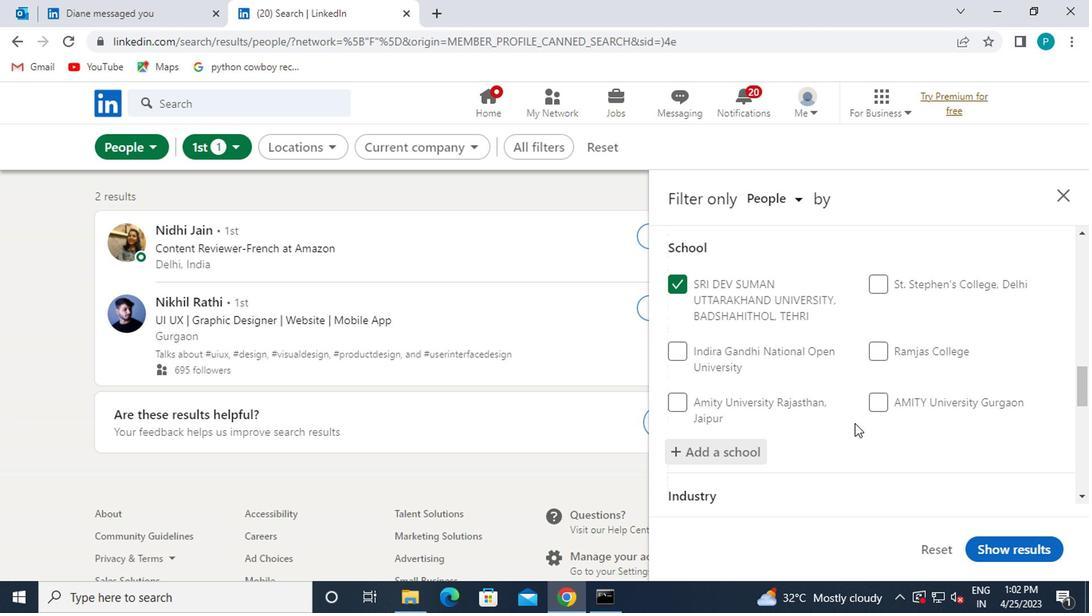 
Action: Mouse moved to (827, 419)
Screenshot: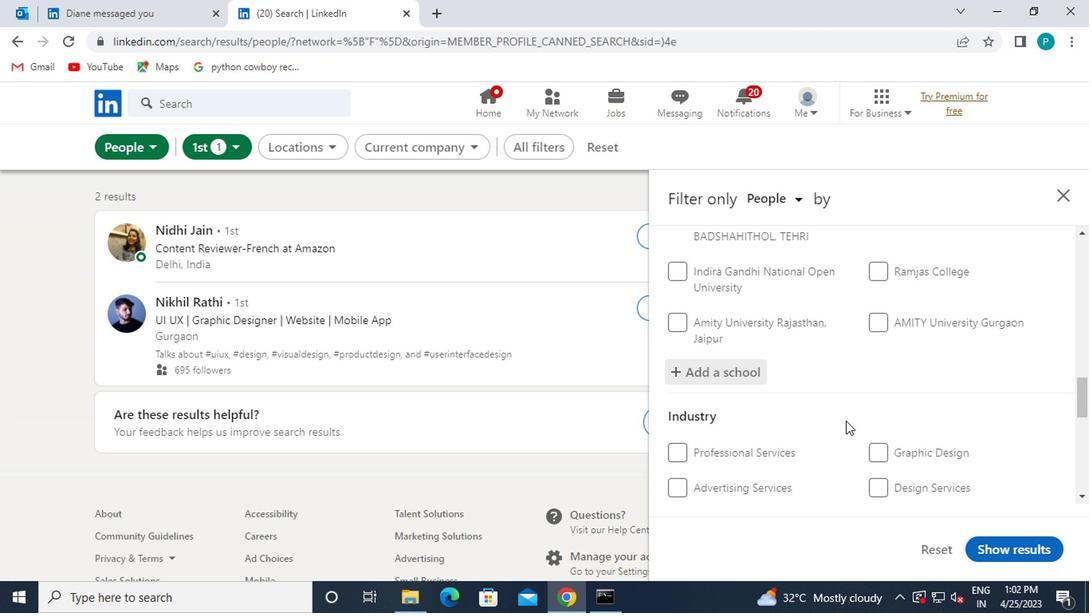 
Action: Mouse scrolled (827, 418) with delta (0, -1)
Screenshot: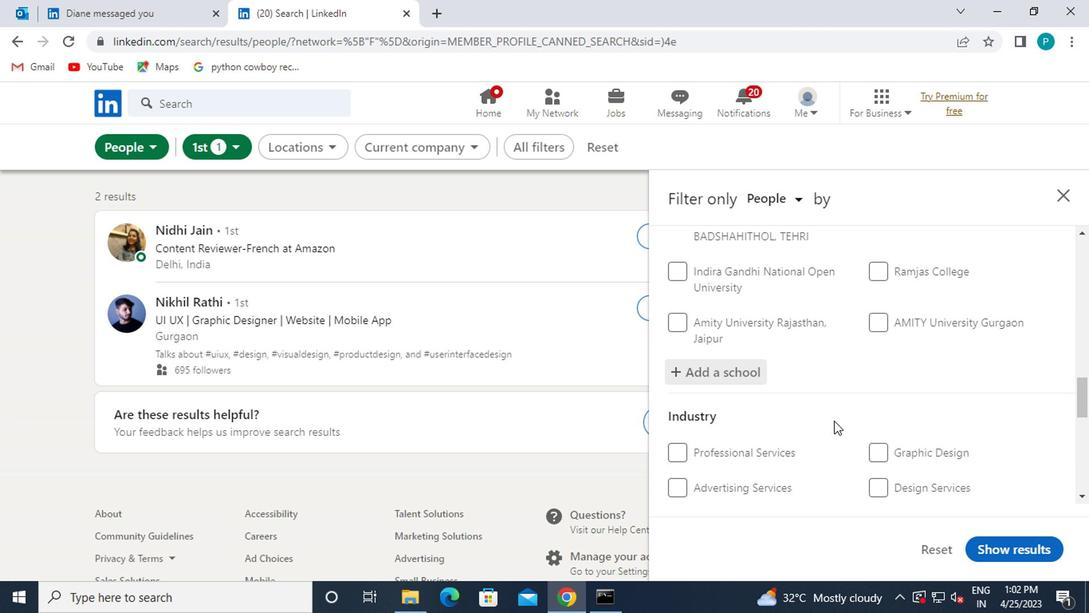 
Action: Mouse moved to (744, 444)
Screenshot: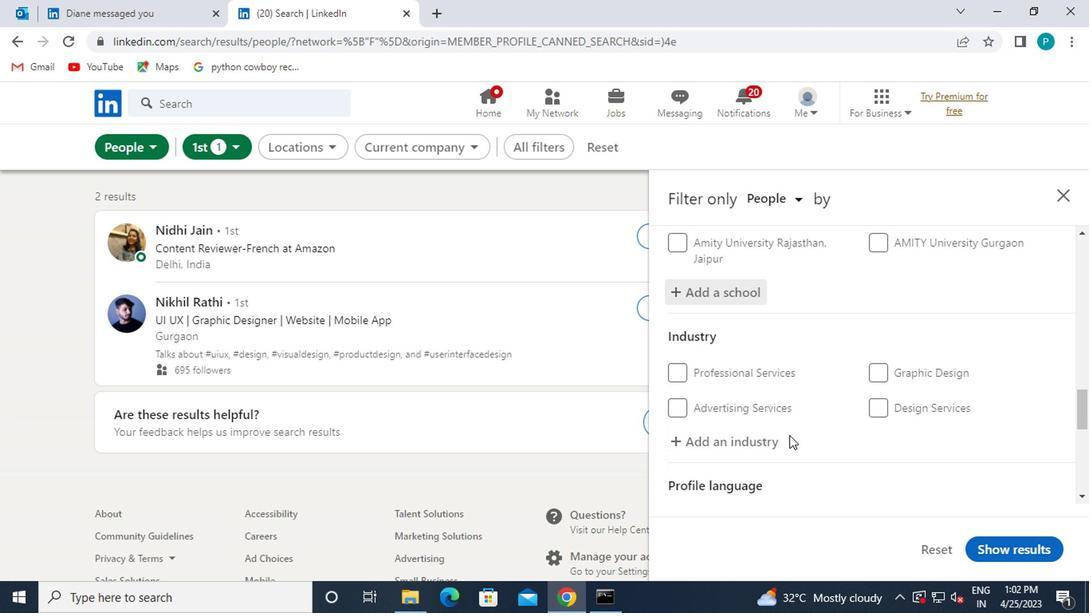 
Action: Mouse pressed left at (744, 444)
Screenshot: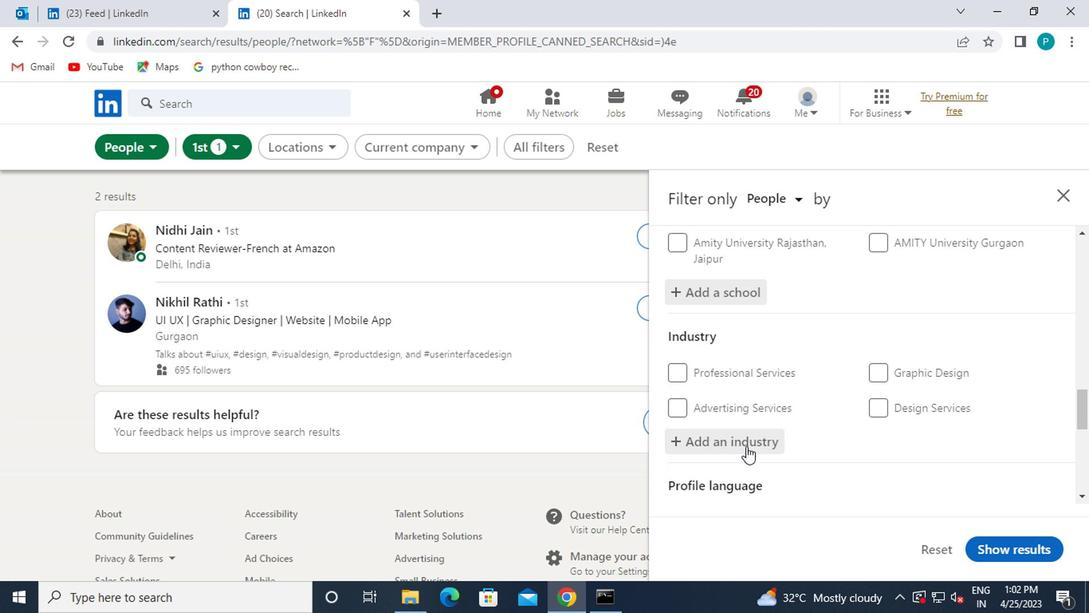 
Action: Key pressed RE<Key.backspace><Key.caps_lock>ENEWABLE
Screenshot: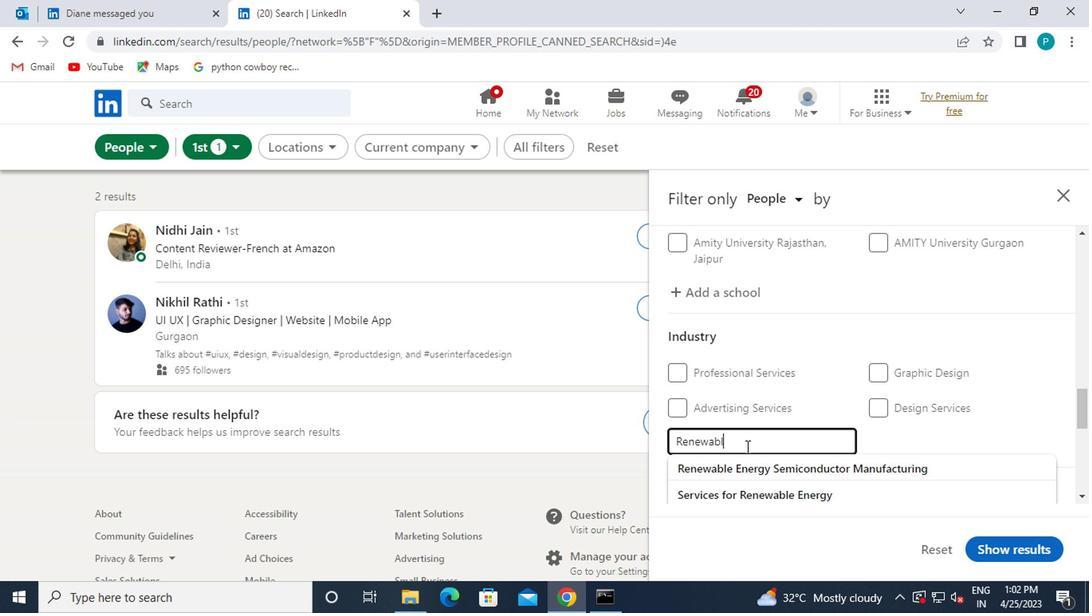 
Action: Mouse moved to (749, 468)
Screenshot: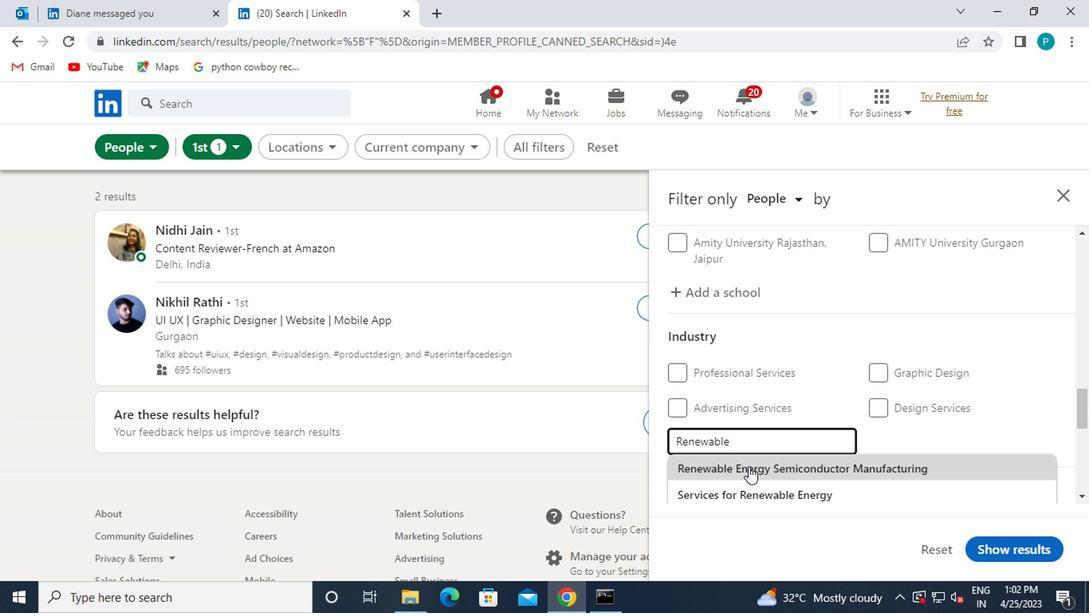 
Action: Mouse scrolled (749, 468) with delta (0, 0)
Screenshot: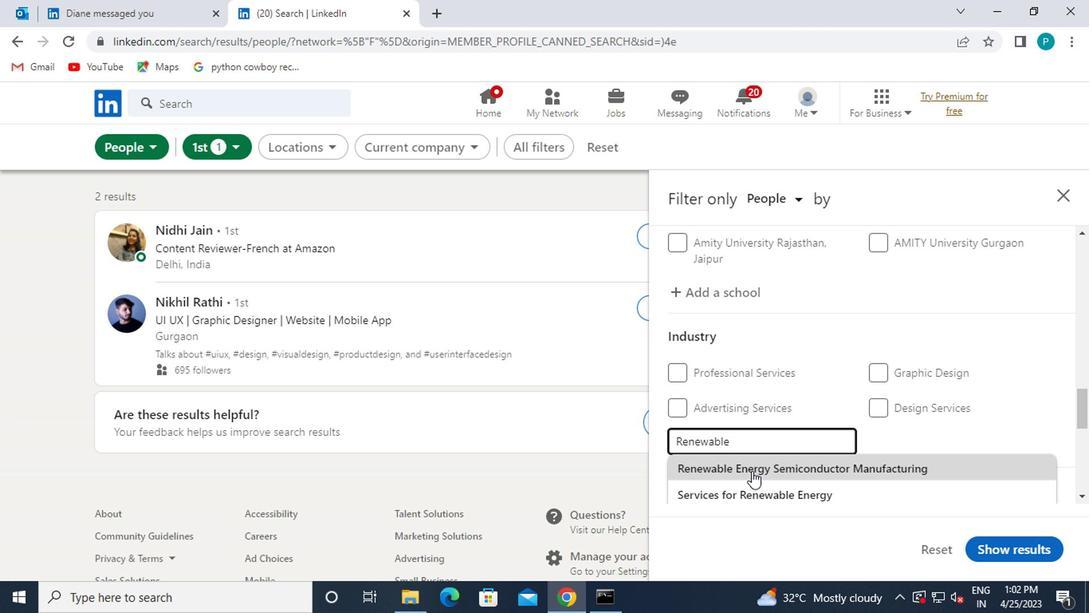
Action: Mouse moved to (773, 455)
Screenshot: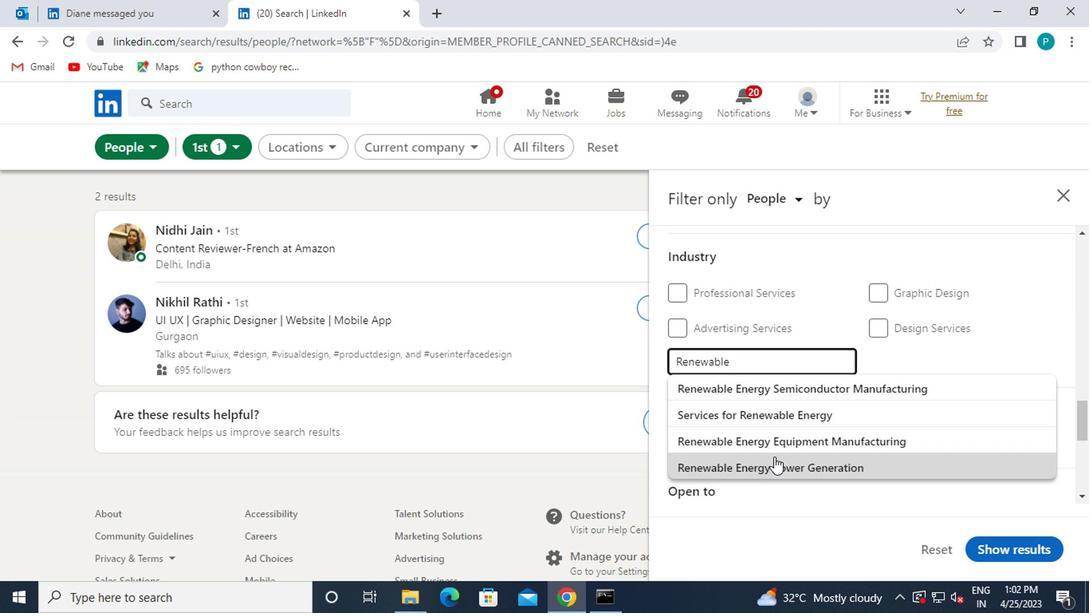 
Action: Mouse pressed left at (773, 455)
Screenshot: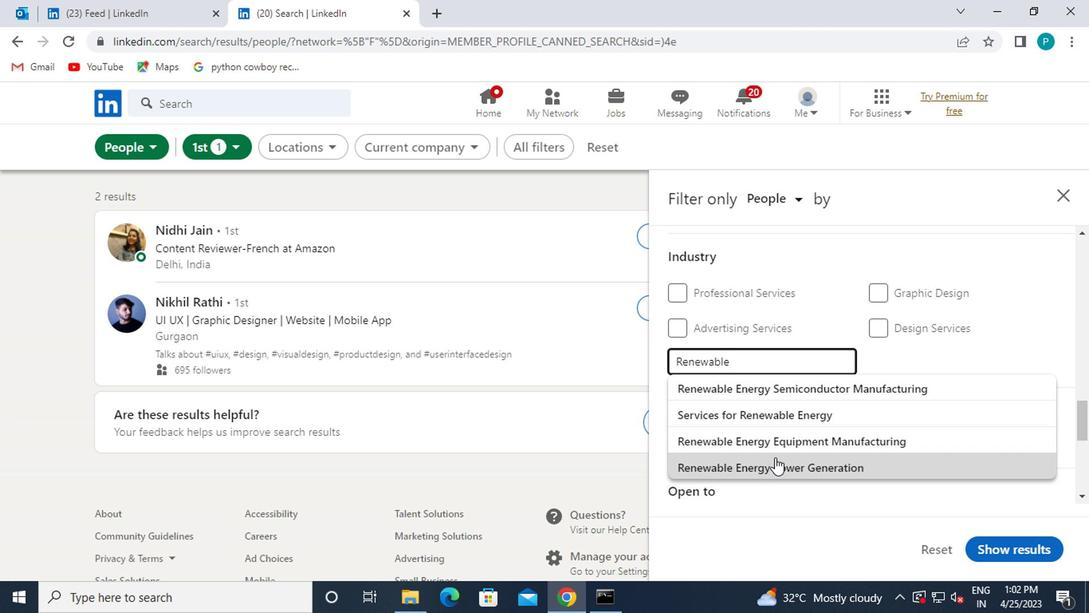 
Action: Mouse scrolled (773, 454) with delta (0, -1)
Screenshot: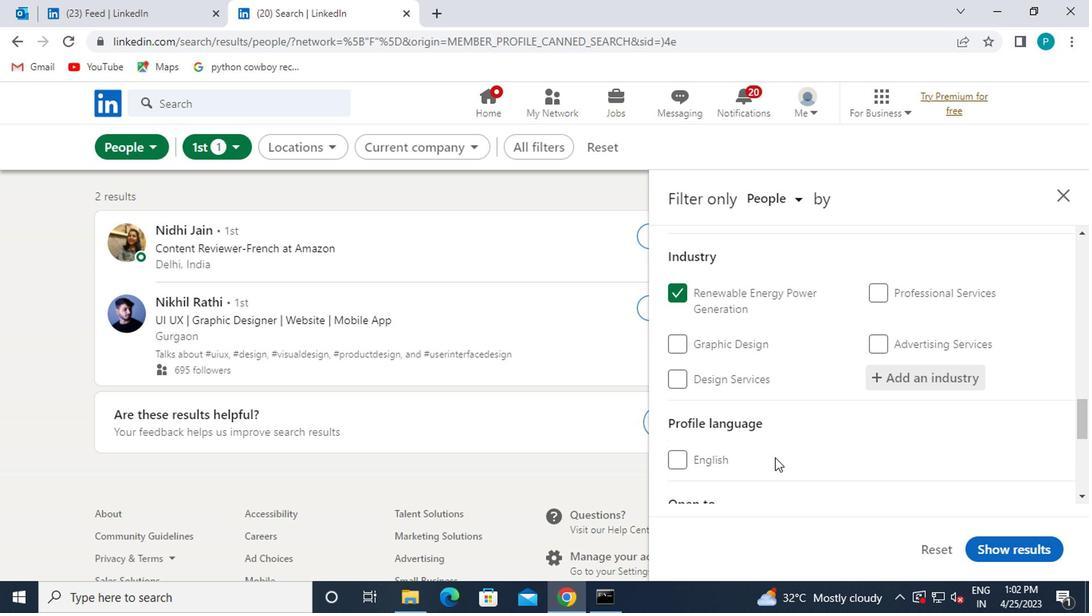 
Action: Mouse moved to (676, 383)
Screenshot: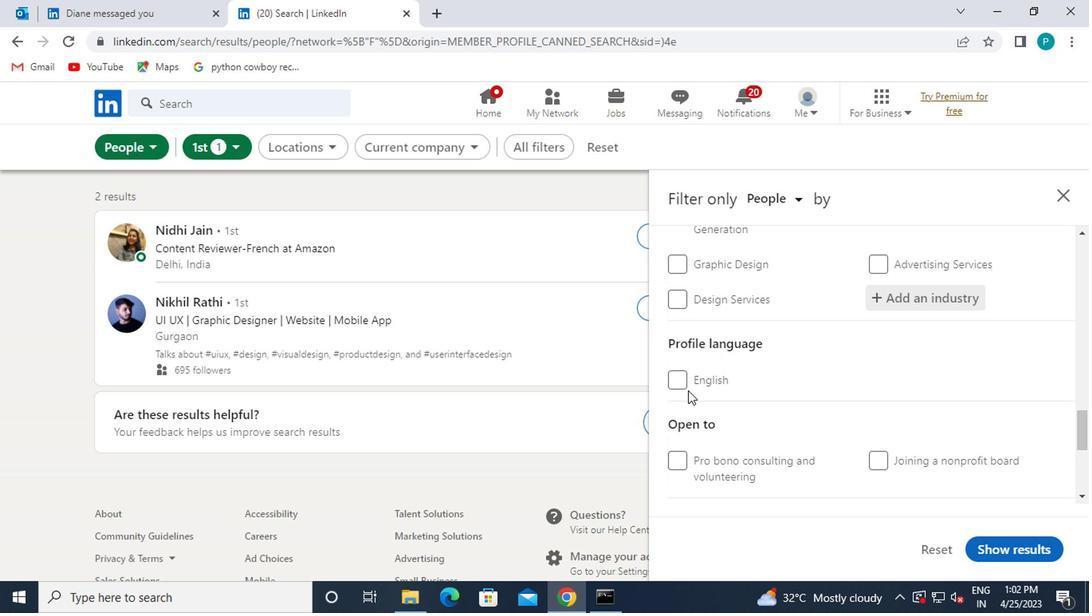
Action: Mouse pressed left at (676, 383)
Screenshot: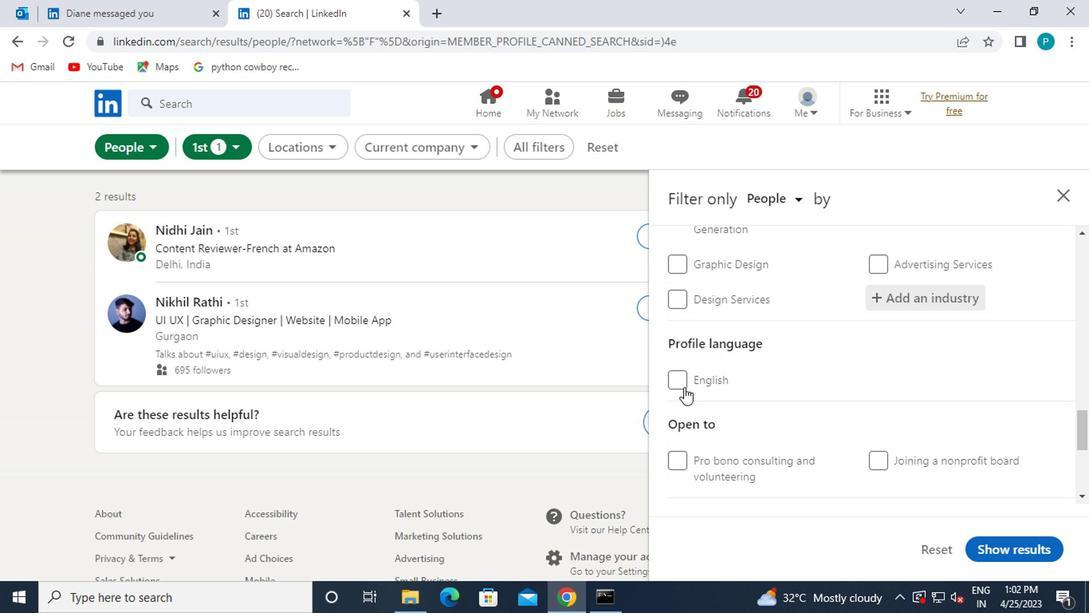 
Action: Mouse moved to (753, 437)
Screenshot: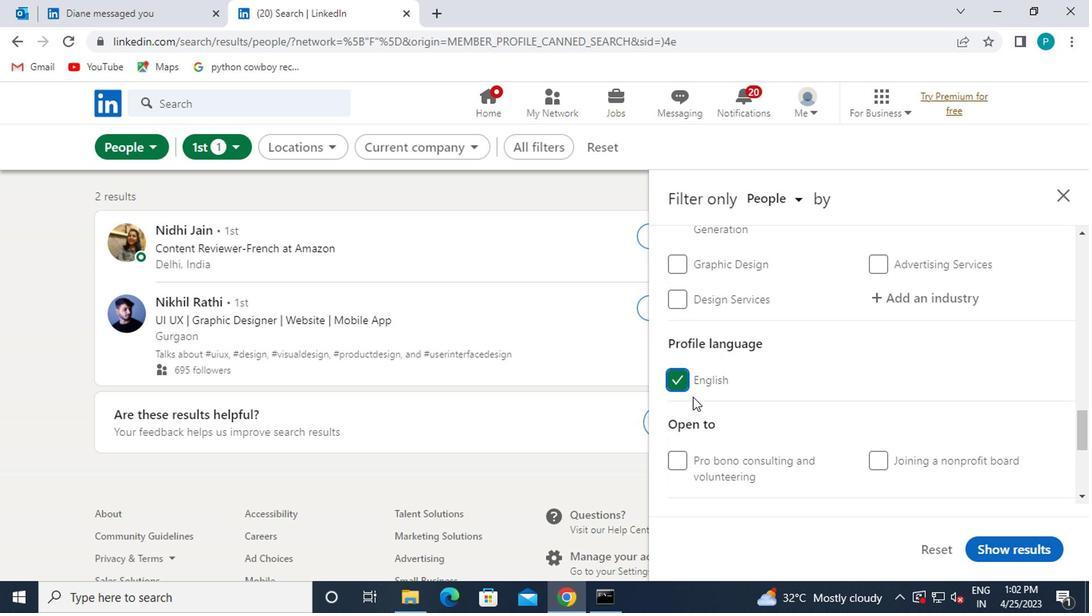 
Action: Mouse scrolled (753, 436) with delta (0, -1)
Screenshot: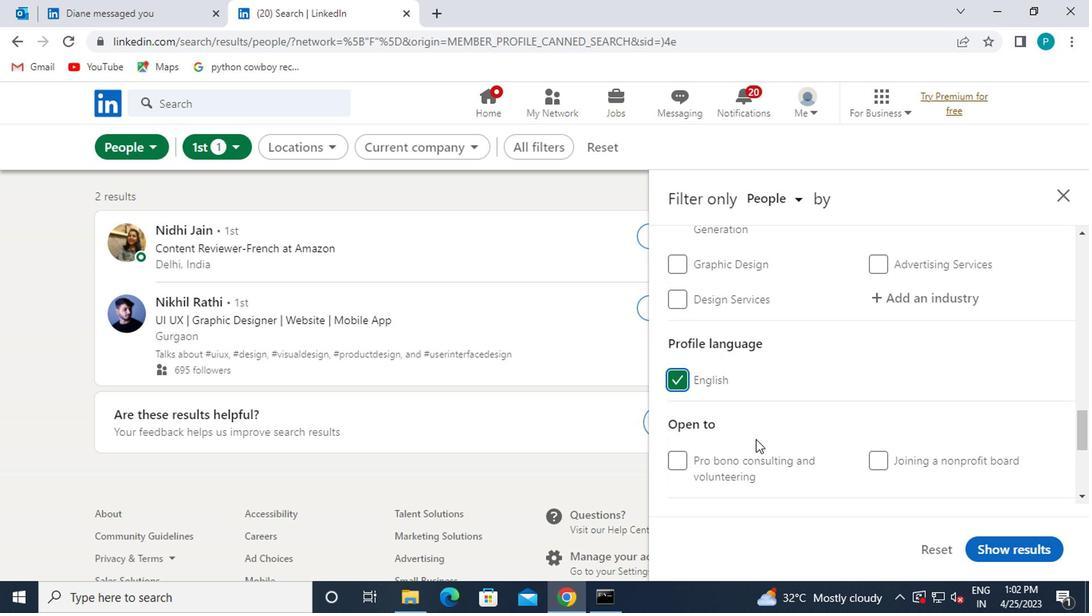 
Action: Mouse scrolled (753, 436) with delta (0, -1)
Screenshot: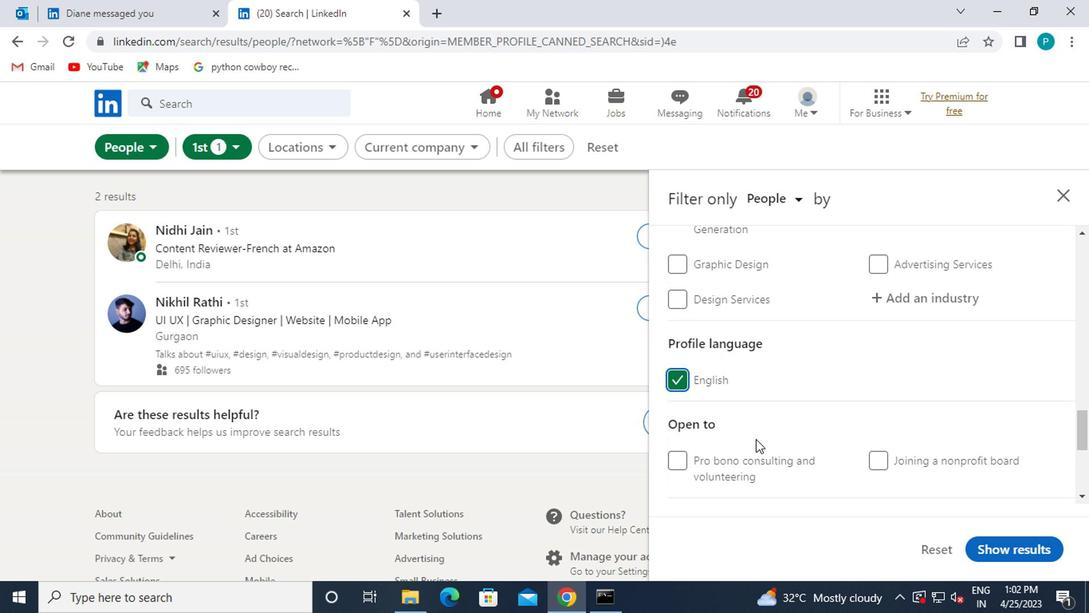 
Action: Mouse moved to (709, 401)
Screenshot: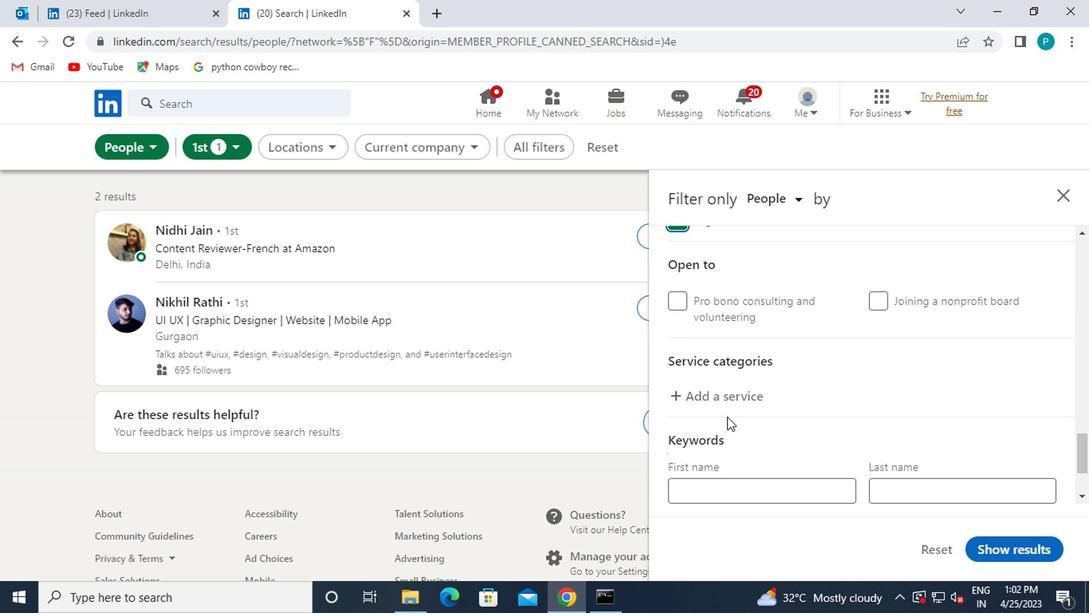 
Action: Mouse pressed left at (709, 401)
Screenshot: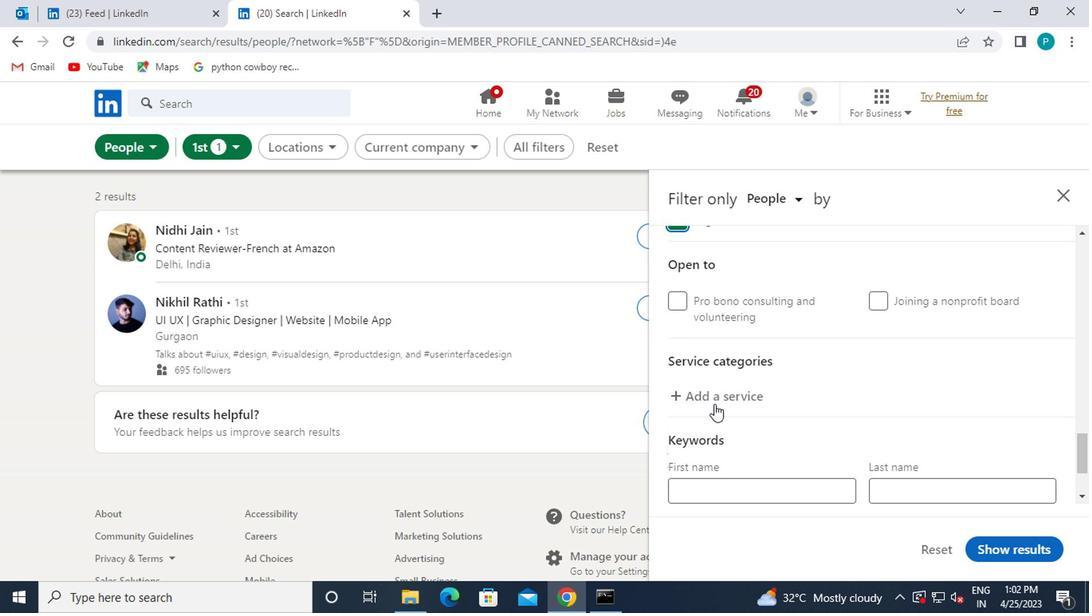 
Action: Mouse moved to (738, 428)
Screenshot: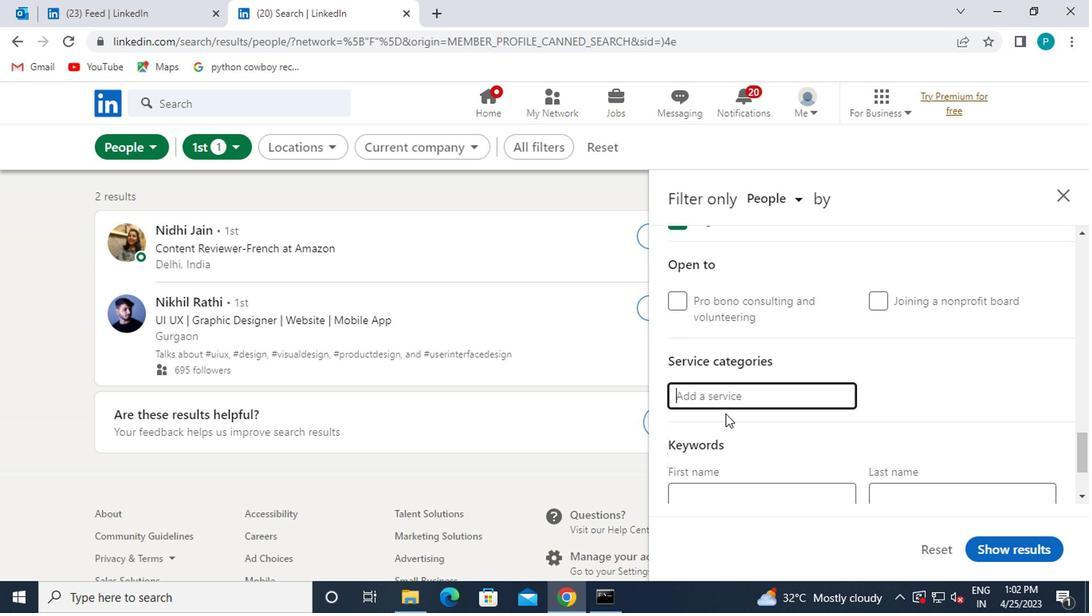 
Action: Key pressed <Key.caps_lock>W<Key.caps_lock>EDDING
Screenshot: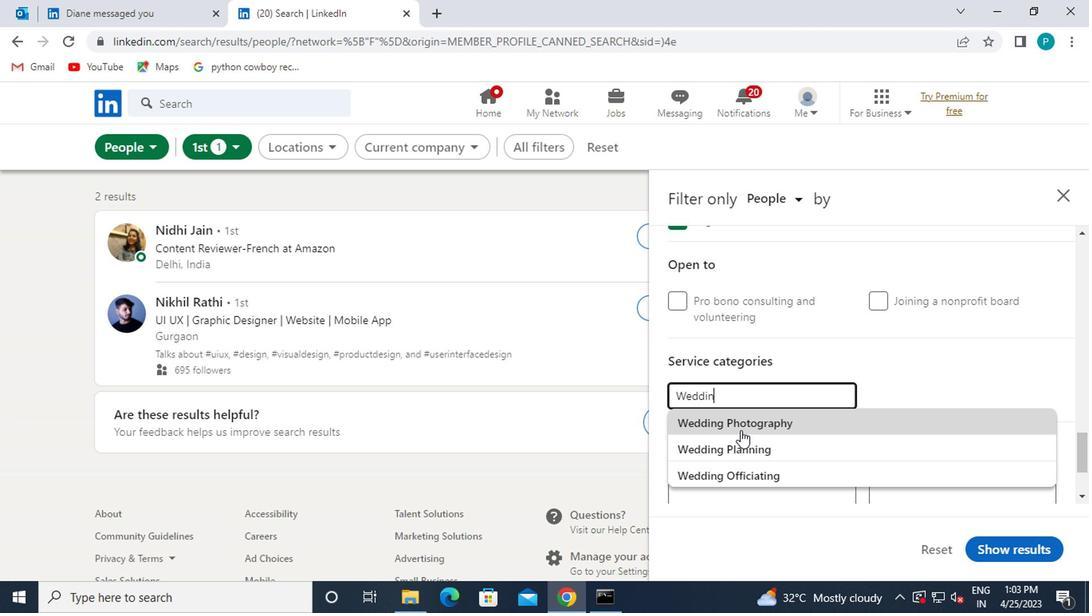 
Action: Mouse pressed left at (738, 428)
Screenshot: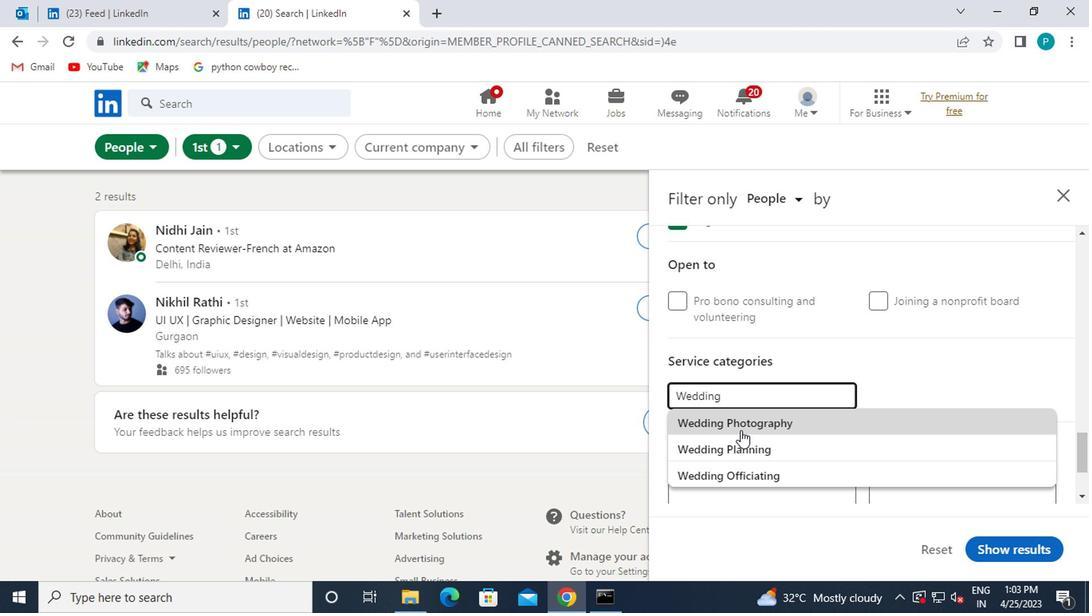 
Action: Mouse scrolled (738, 428) with delta (0, 0)
Screenshot: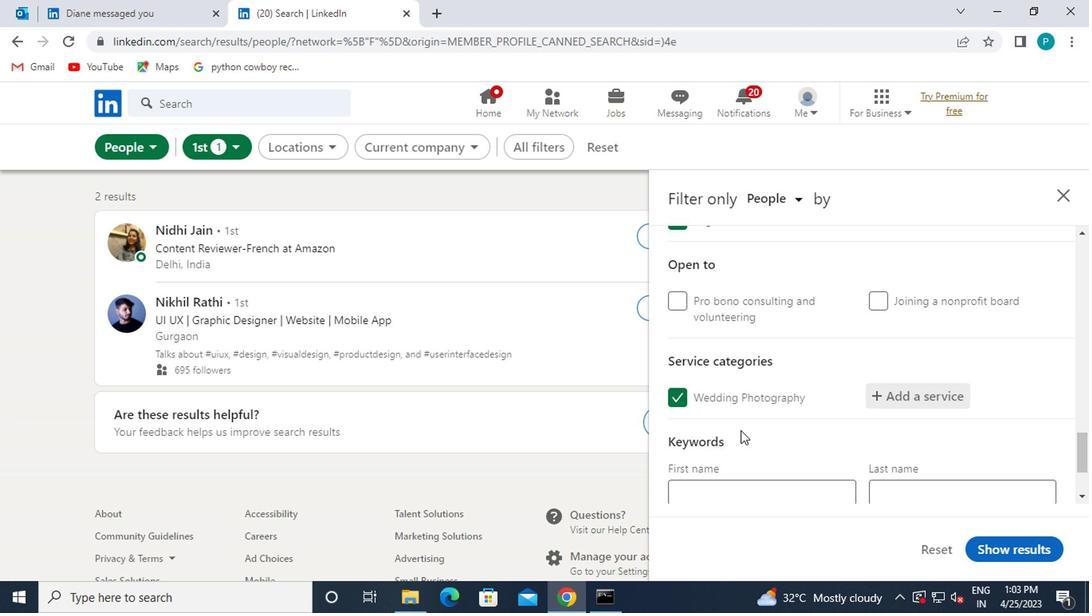
Action: Mouse scrolled (738, 428) with delta (0, 0)
Screenshot: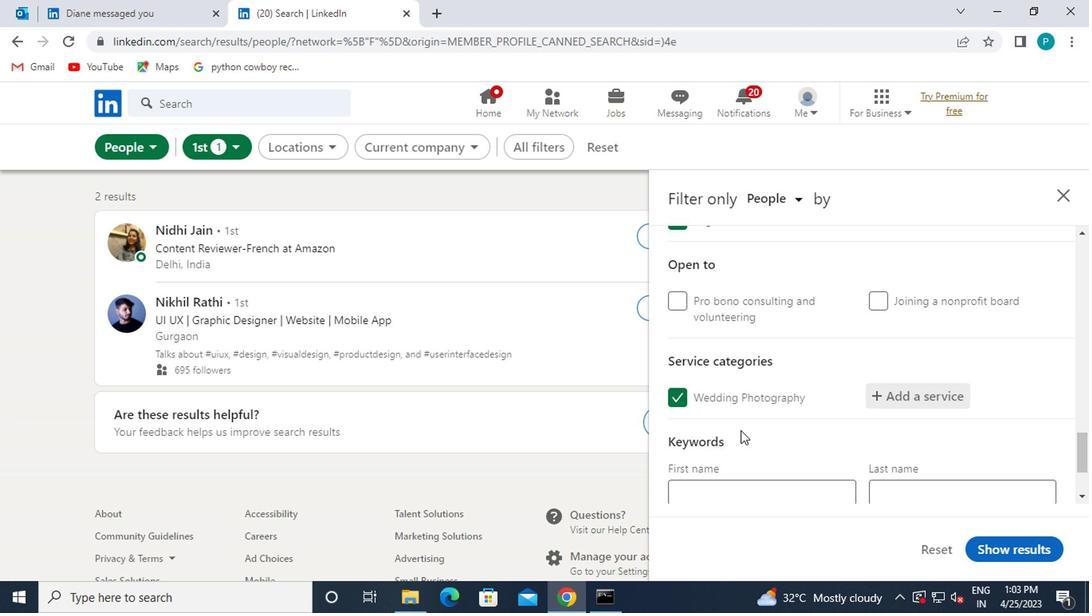 
Action: Mouse moved to (740, 425)
Screenshot: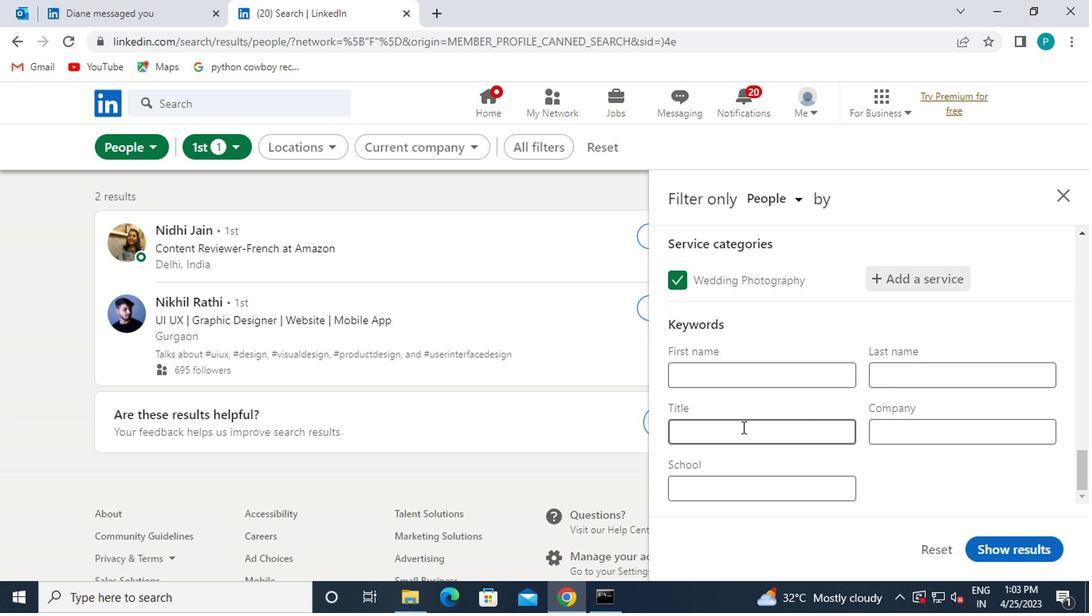 
Action: Mouse pressed left at (740, 425)
Screenshot: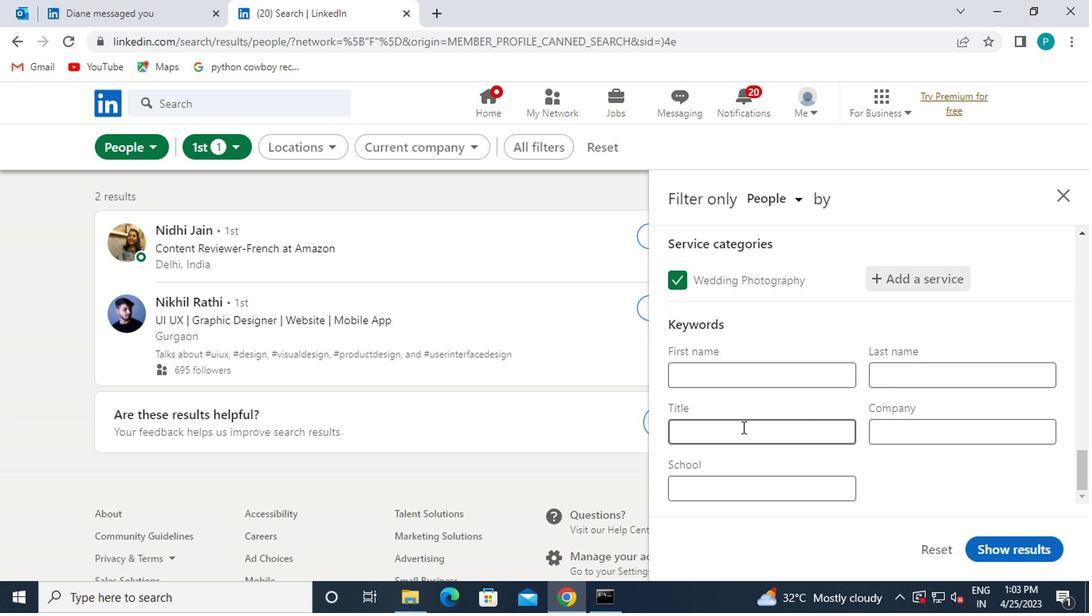 
Action: Mouse moved to (755, 451)
Screenshot: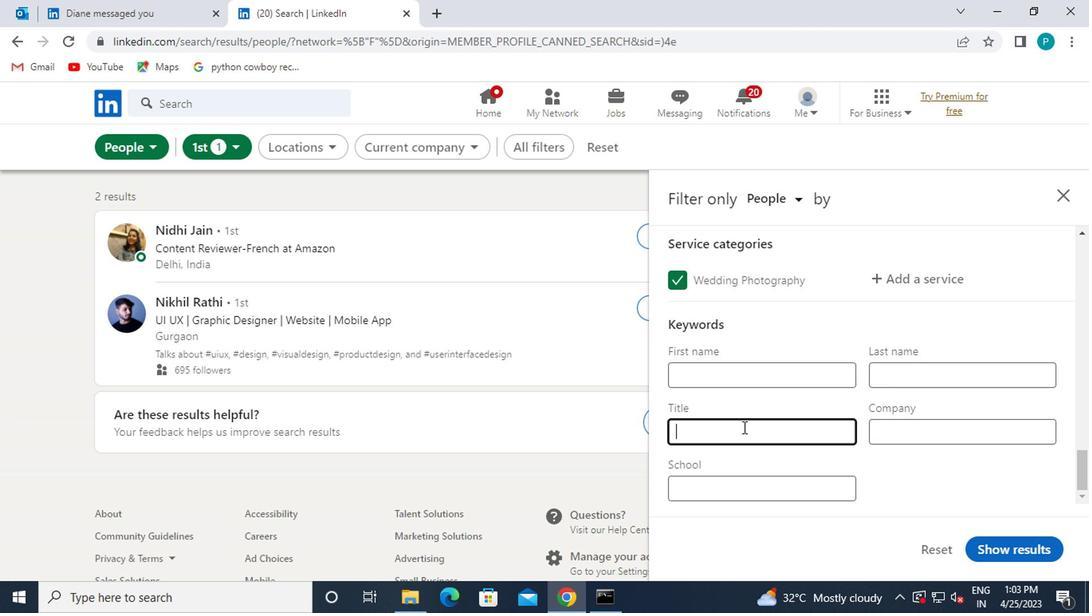
Action: Key pressed <Key.caps_lock>D<Key.caps_lock>ELIVERY<Key.space><Key.caps_lock>D<Key.caps_lock>RIVER
Screenshot: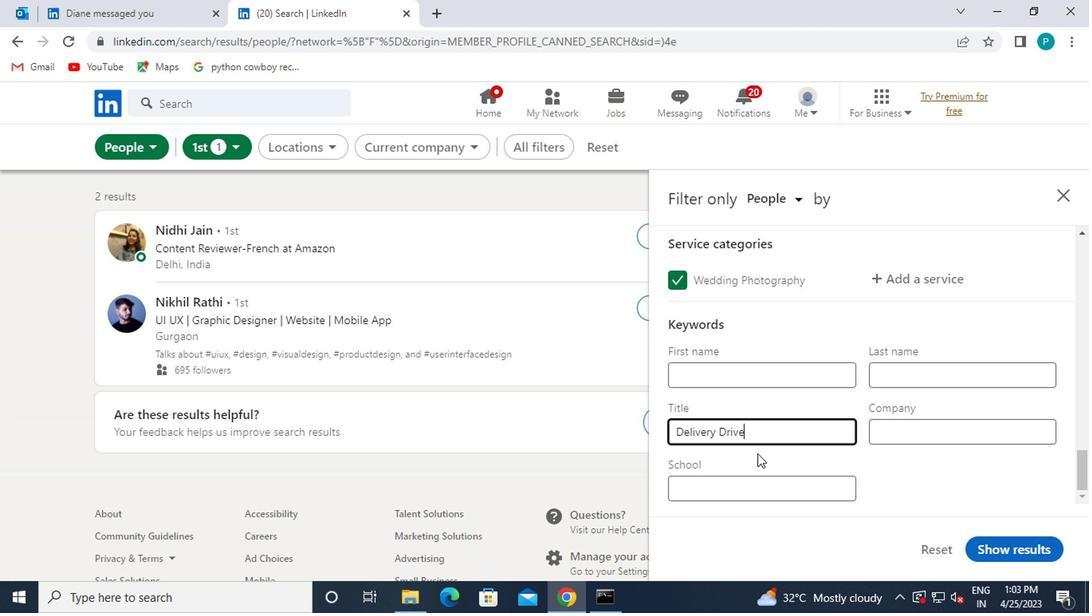 
Action: Mouse moved to (1011, 550)
Screenshot: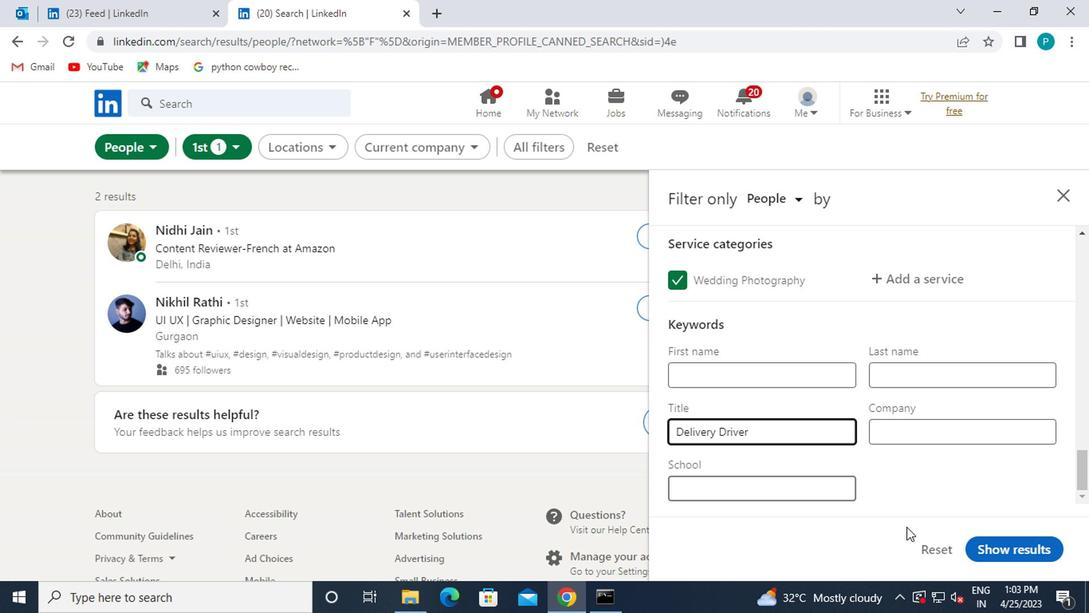 
Action: Mouse pressed left at (1011, 550)
Screenshot: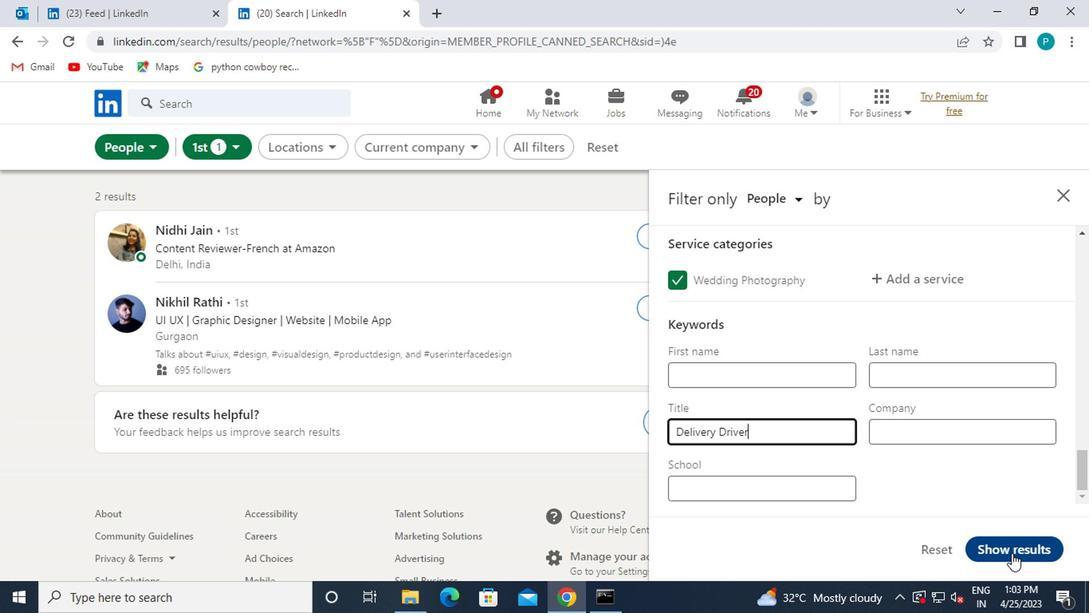 
